 Task: Add an event with the title Second Conference: Industry Summit, date '2023/10/03', time 7:50 AM to 9:50 AMand add a description: Throughout the PIP Discussion, an emphasis will be placed on fostering a positive and growth-oriented mindset. The employee will be encouraged to take ownership of their development, ask questions, and seek clarification when needed. The supervisor will provide support, encouragement, and guidance to help the employee succeed.Select event color  Grape . Add location for the event as: 654 Dubai Creek, Dubai, UAE, logged in from the account softage.6@softage.netand send the event invitation to softage.5@softage.net and softage.7@softage.net. Set a reminder for the event Weekly on Sunday
Action: Mouse moved to (81, 88)
Screenshot: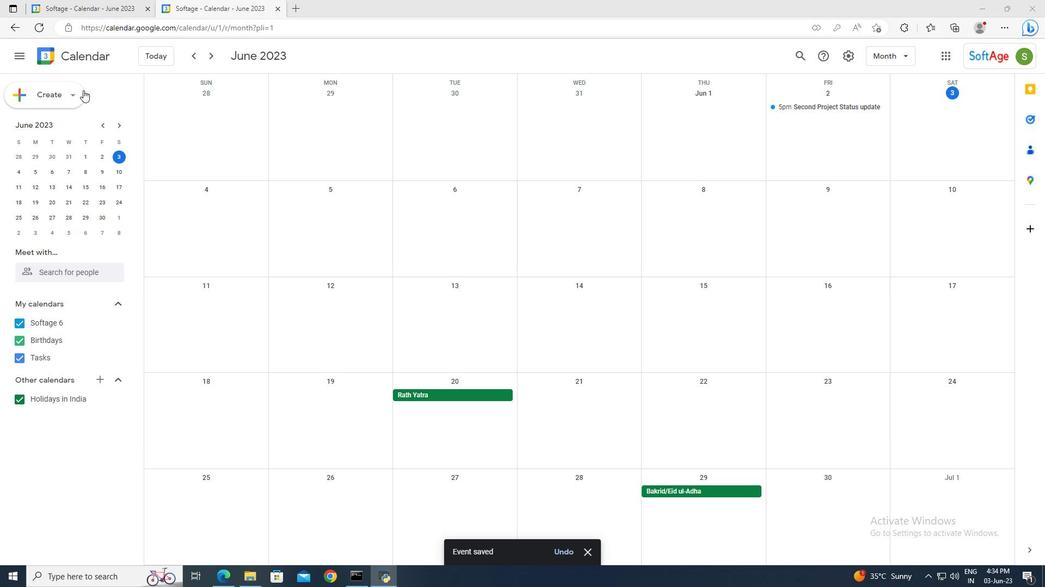 
Action: Mouse pressed left at (81, 88)
Screenshot: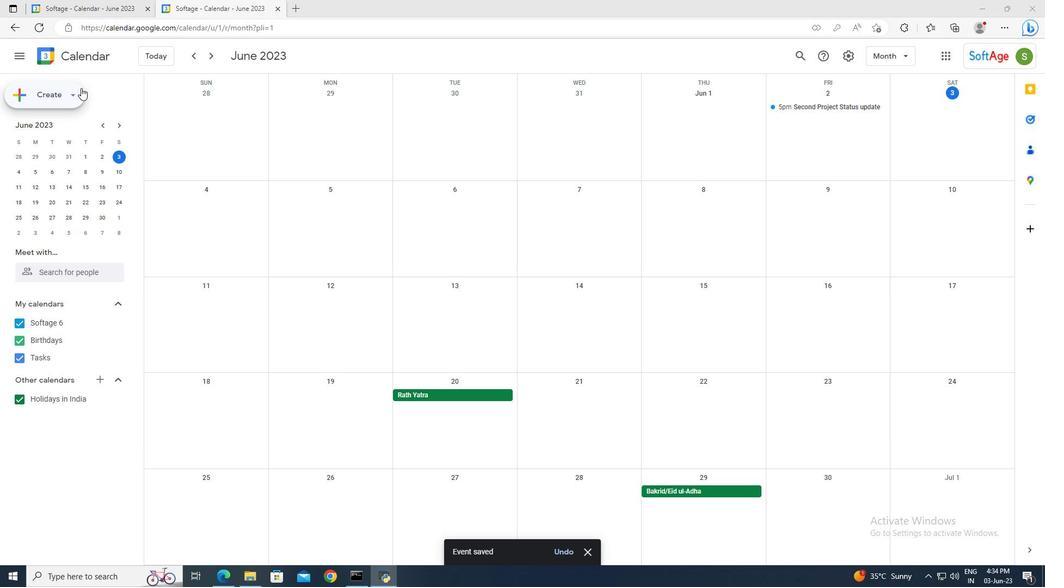 
Action: Mouse moved to (84, 124)
Screenshot: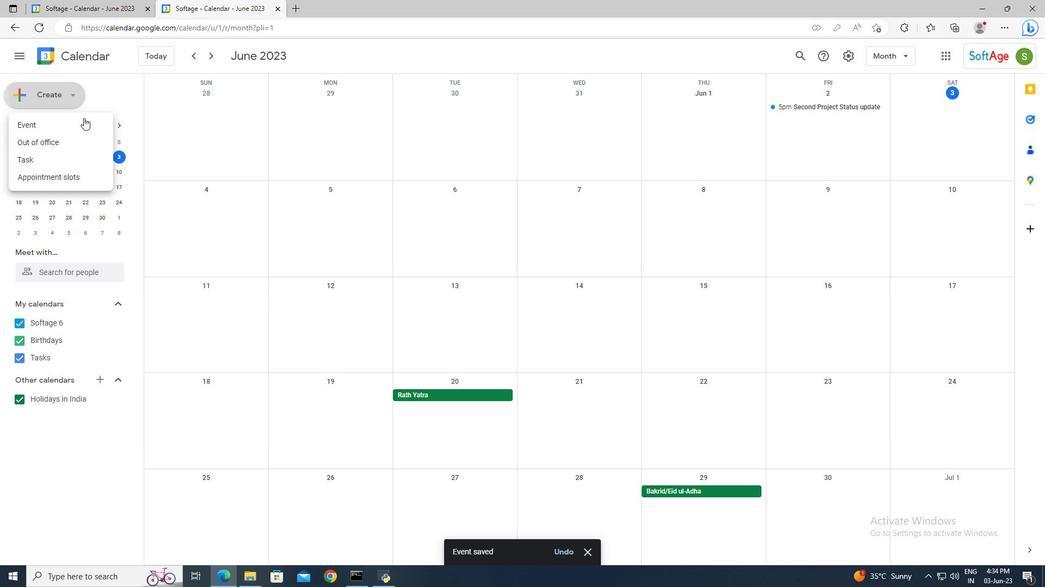 
Action: Mouse pressed left at (84, 124)
Screenshot: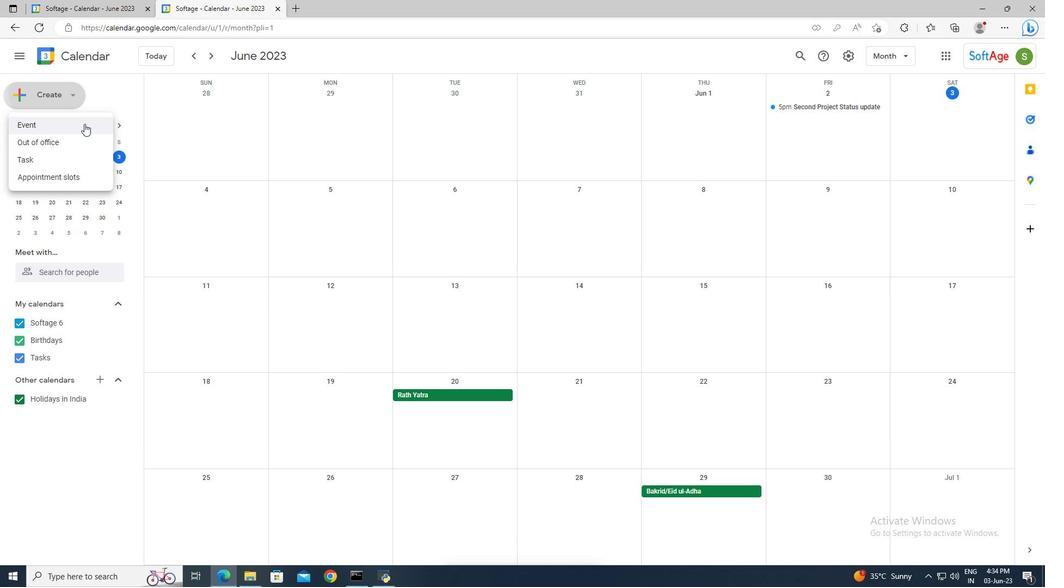 
Action: Mouse moved to (783, 370)
Screenshot: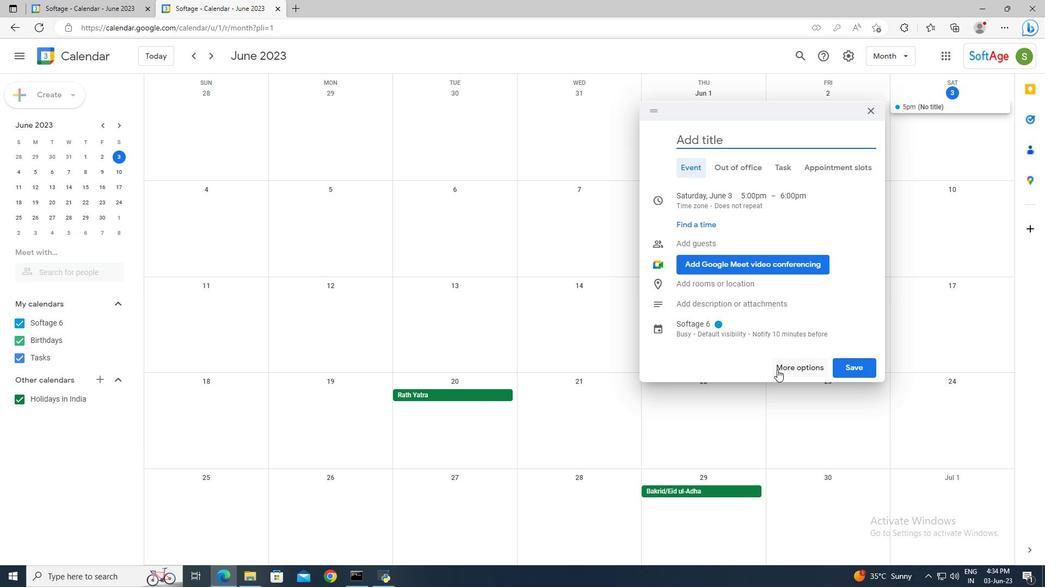 
Action: Mouse pressed left at (783, 370)
Screenshot: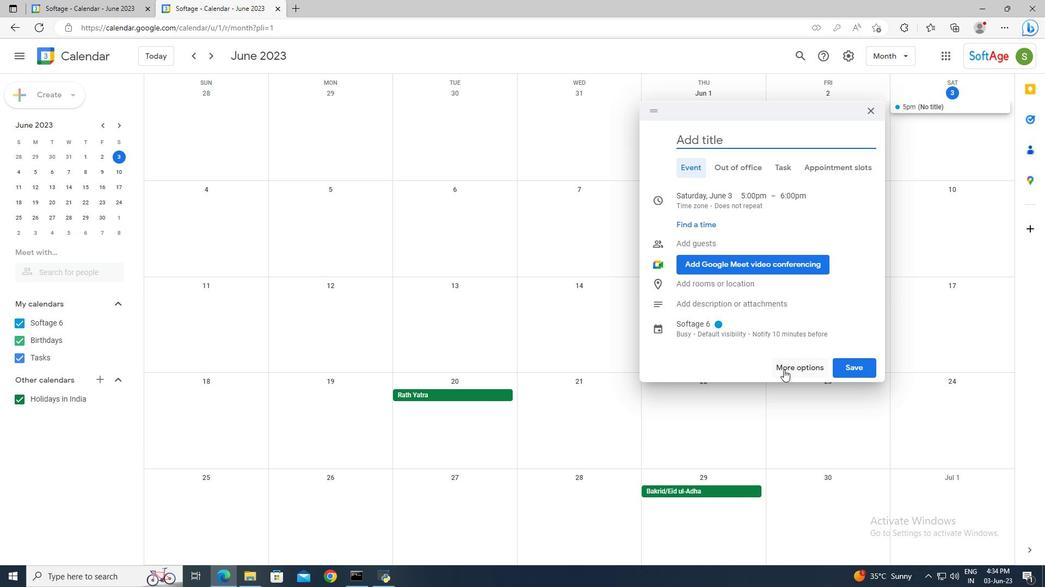 
Action: Mouse moved to (292, 64)
Screenshot: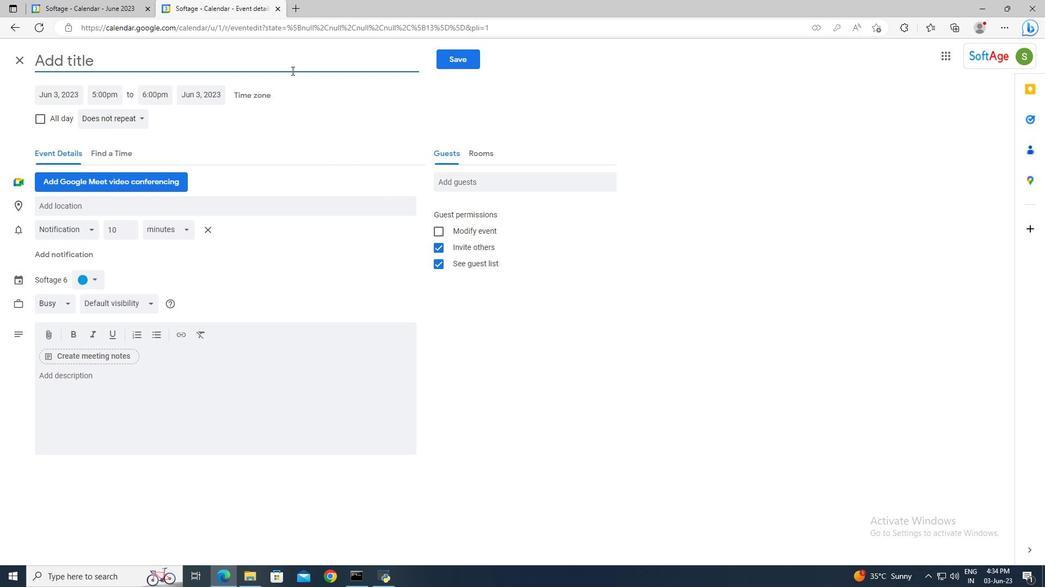 
Action: Mouse pressed left at (292, 64)
Screenshot: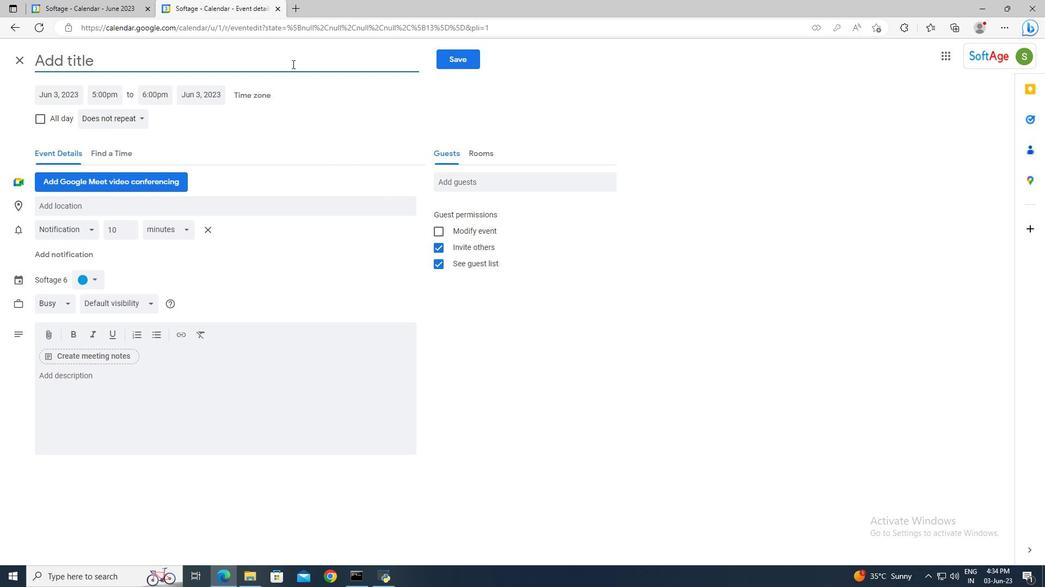 
Action: Key pressed <Key.shift>Second<Key.space><Key.shift>Conference<Key.shift>:<Key.space><Key.shift>Industry<Key.space><Key.shift><Key.shift><Key.shift><Key.shift><Key.shift><Key.shift><Key.shift><Key.shift>Summit
Screenshot: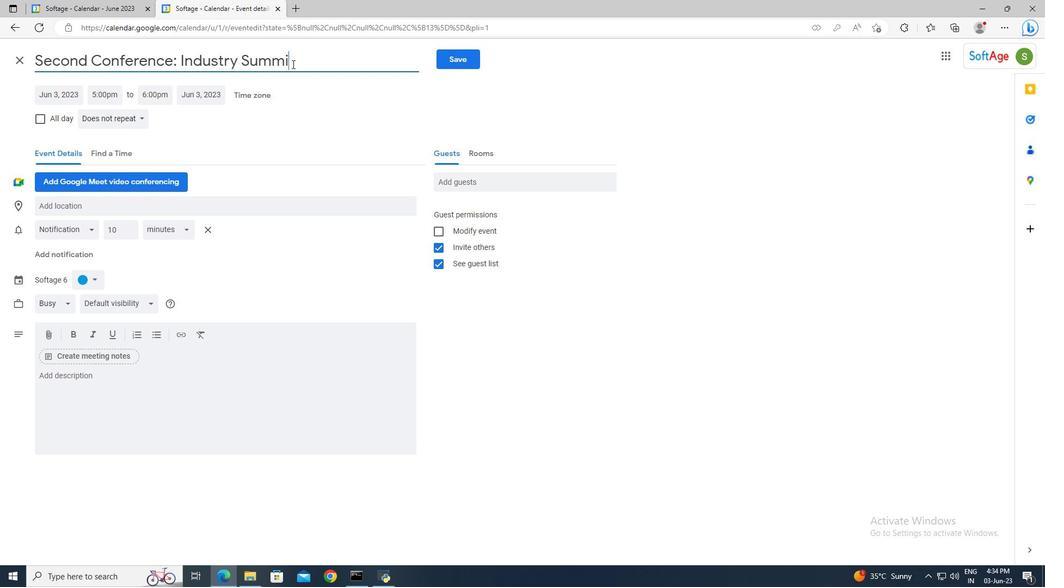 
Action: Mouse moved to (48, 96)
Screenshot: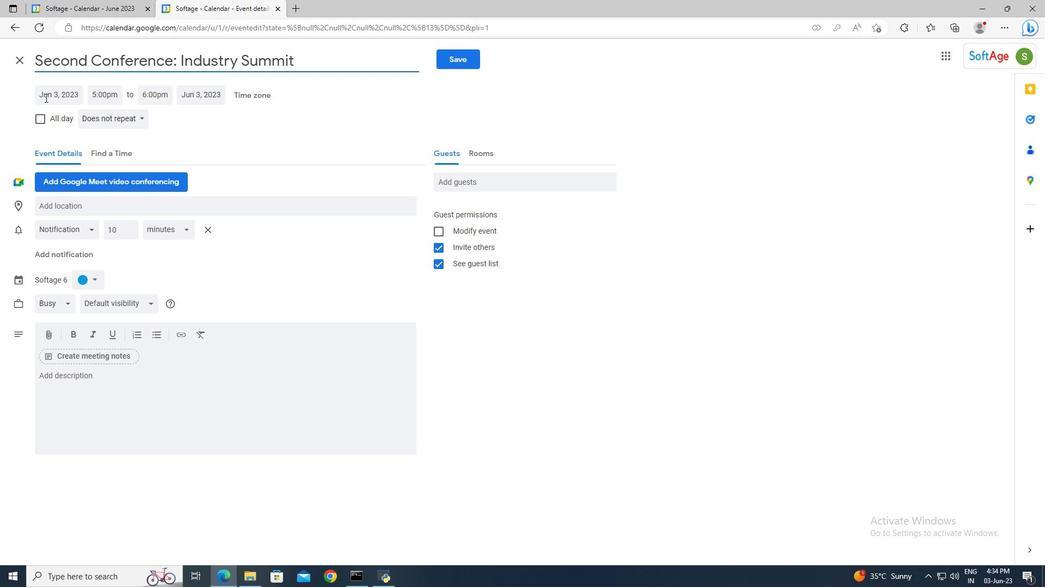 
Action: Mouse pressed left at (48, 96)
Screenshot: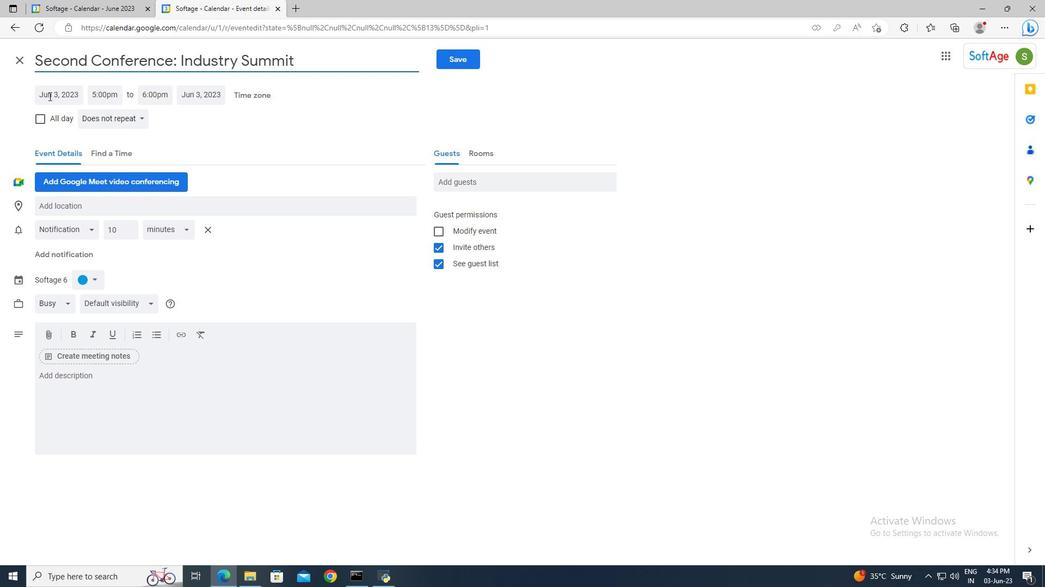 
Action: Mouse moved to (168, 117)
Screenshot: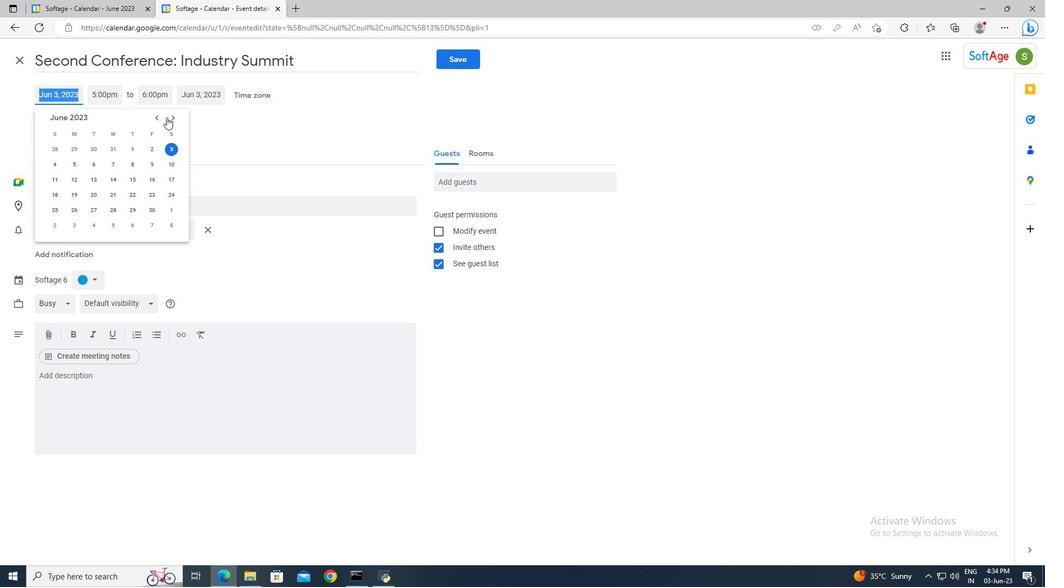 
Action: Mouse pressed left at (168, 117)
Screenshot: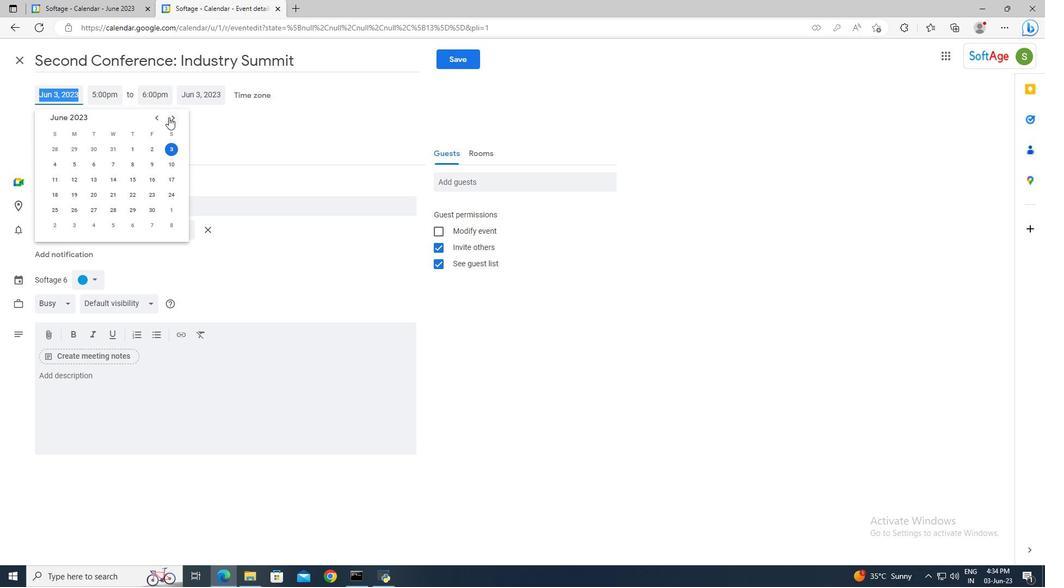 
Action: Mouse pressed left at (168, 117)
Screenshot: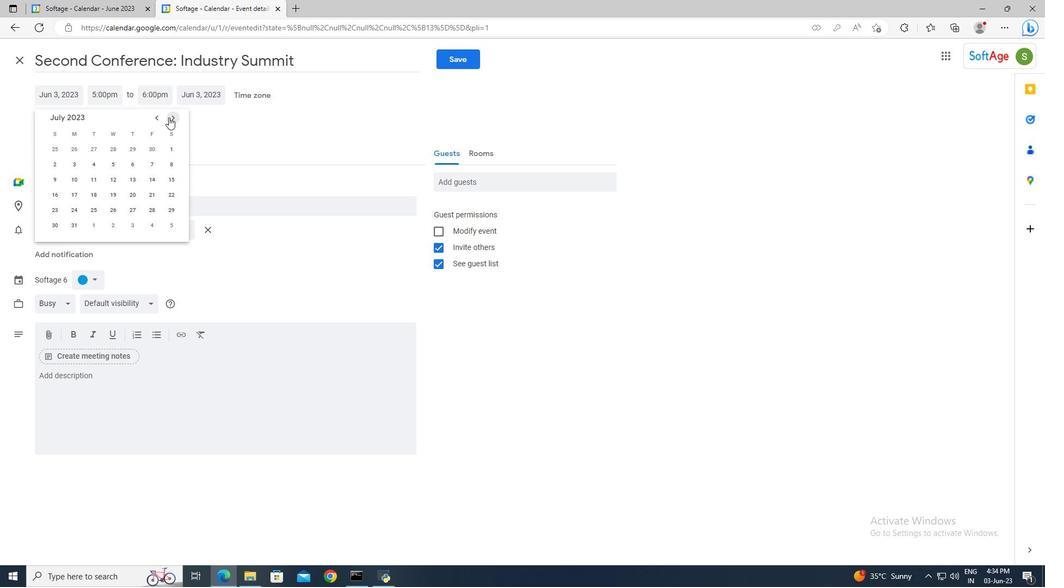 
Action: Mouse pressed left at (168, 117)
Screenshot: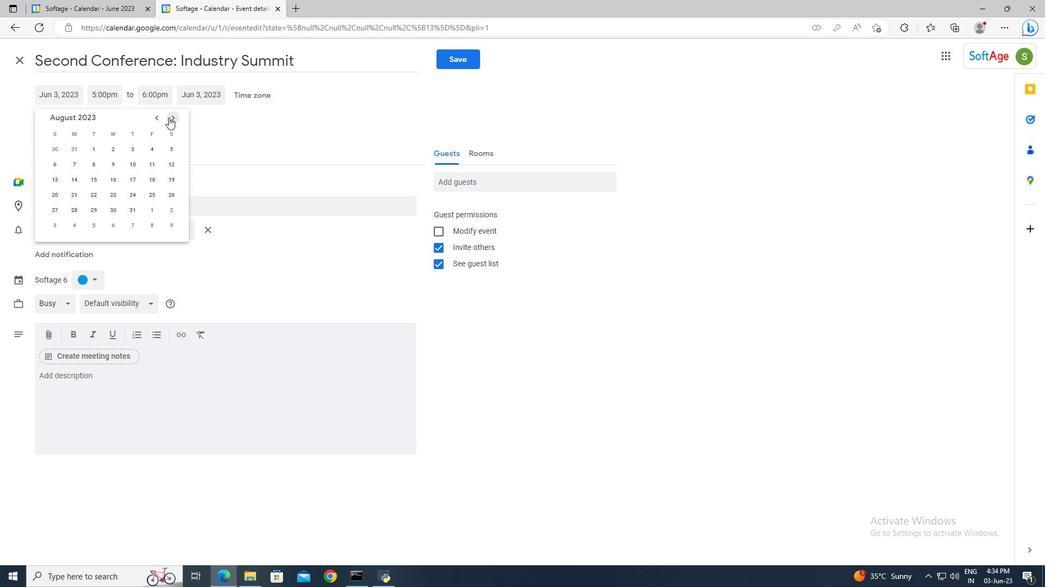 
Action: Mouse pressed left at (168, 117)
Screenshot: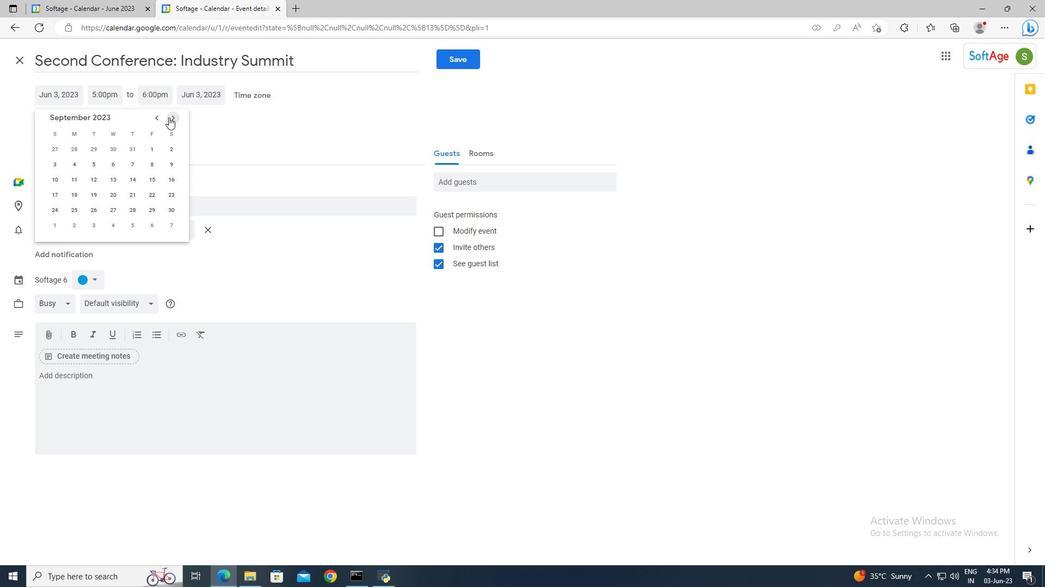 
Action: Mouse moved to (96, 150)
Screenshot: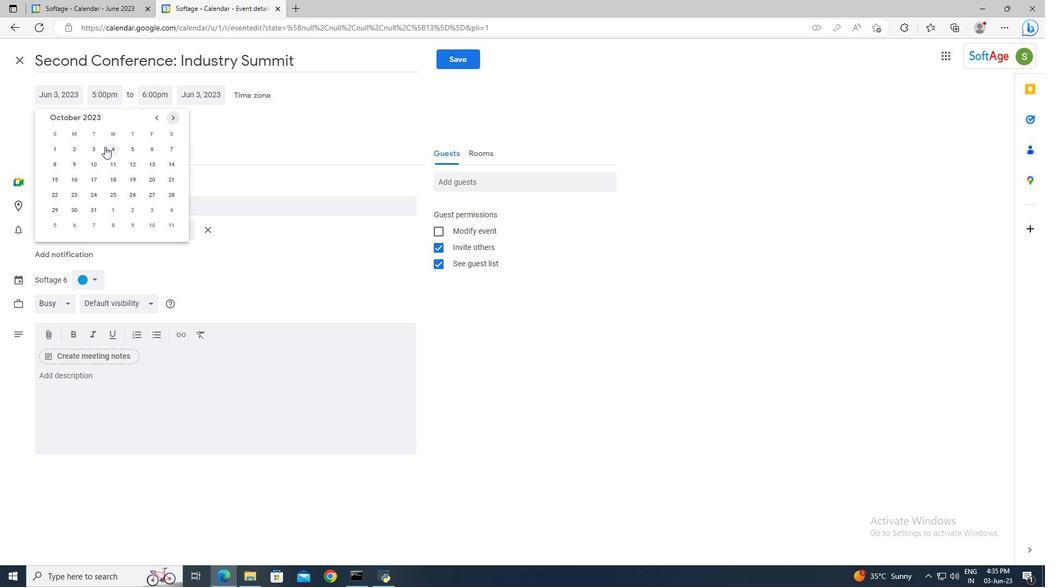 
Action: Mouse pressed left at (96, 150)
Screenshot: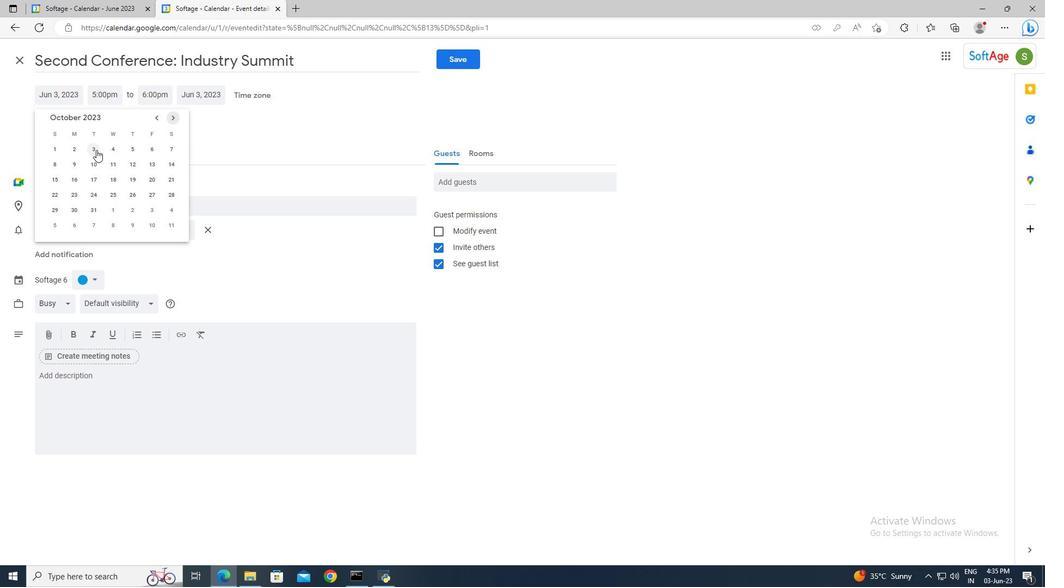 
Action: Mouse moved to (112, 94)
Screenshot: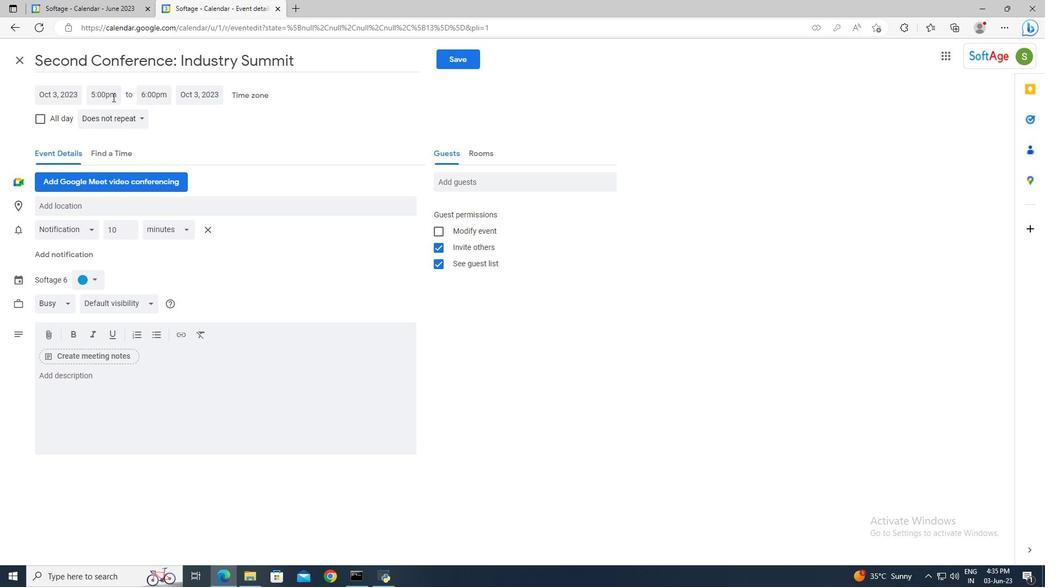 
Action: Mouse pressed left at (112, 94)
Screenshot: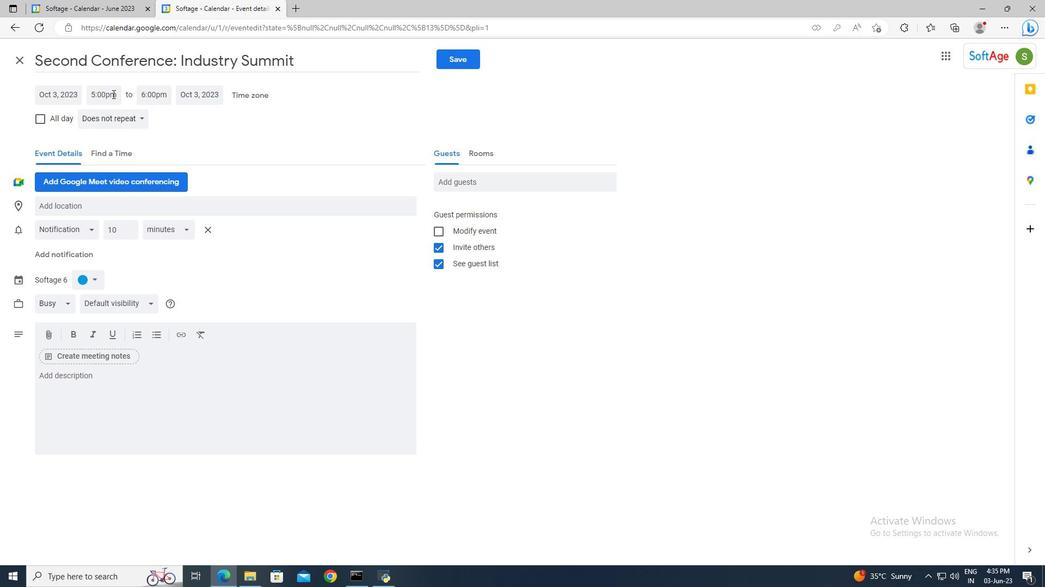 
Action: Key pressed 7<Key.shift_r>:50am<Key.enter><Key.tab>9<Key.shift>:50<Key.enter>
Screenshot: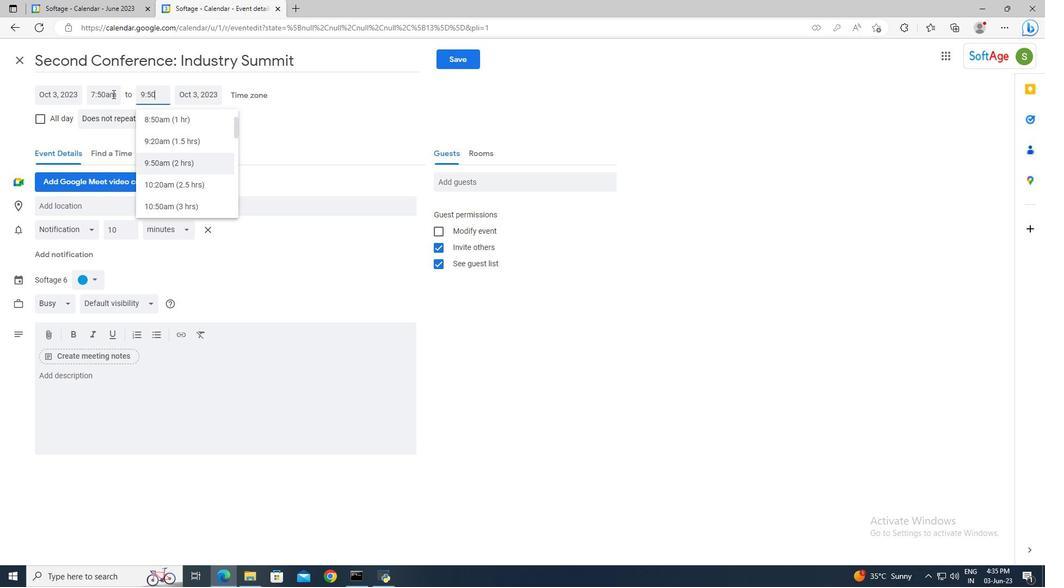 
Action: Mouse moved to (122, 379)
Screenshot: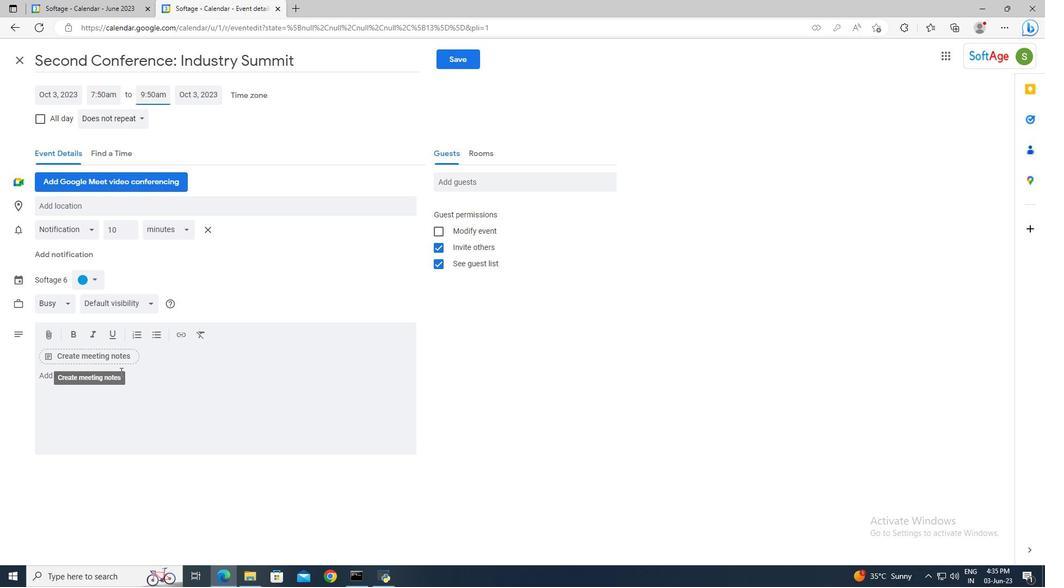 
Action: Mouse pressed left at (122, 379)
Screenshot: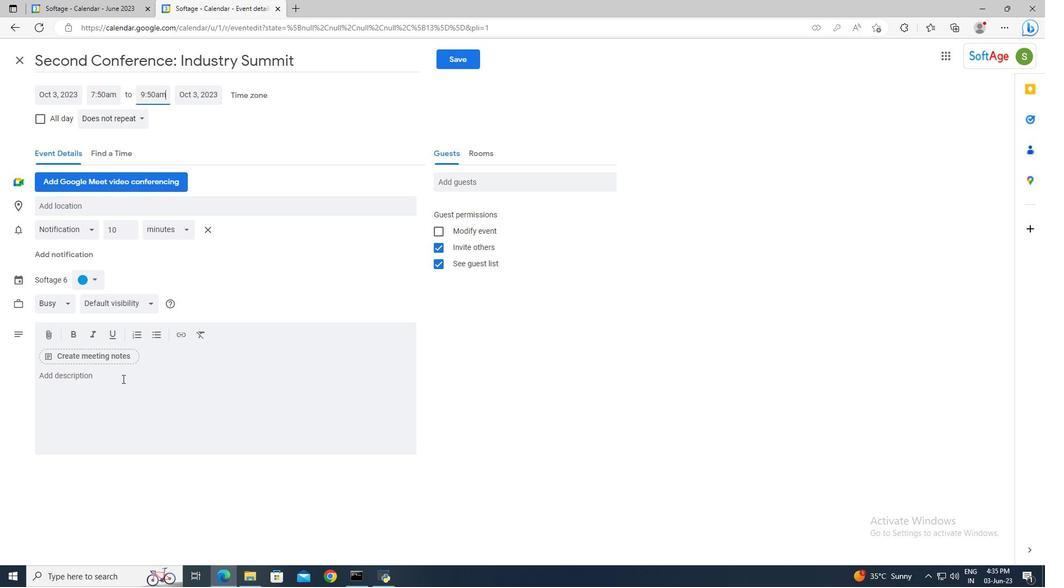 
Action: Key pressed <Key.shift>Throughout<Key.space>the<Key.space><Key.shift>PIP<Key.space><Key.shift>Discussion,<Key.space>an<Key.space>emphasis<Key.space>will<Key.space>be<Key.space>placed<Key.space>on<Key.space>fostering<Key.space>a<Key.space>positive<Key.space>and<Key.space>growth-oriented<Key.space>mindset.<Key.space><Key.shift>The<Key.space>employee<Key.space>will<Key.space>be<Key.space>encouraged<Key.space>to<Key.space>take<Key.space>ownership<Key.space>of<Key.space>their<Key.space>development,<Key.space>ask<Key.space>questions,<Key.space>and<Key.space>seek<Key.space>clarification<Key.space>when<Key.space>needed.<Key.space><Key.shift>The<Key.space>supervisor<Key.space>will<Key.space>provide<Key.space>support<Key.space><Key.backspace>,<Key.space>encouragement,<Key.space>and<Key.space>guidance<Key.space>to<Key.space>help<Key.space>the<Key.space>employee<Key.space>succeed.
Screenshot: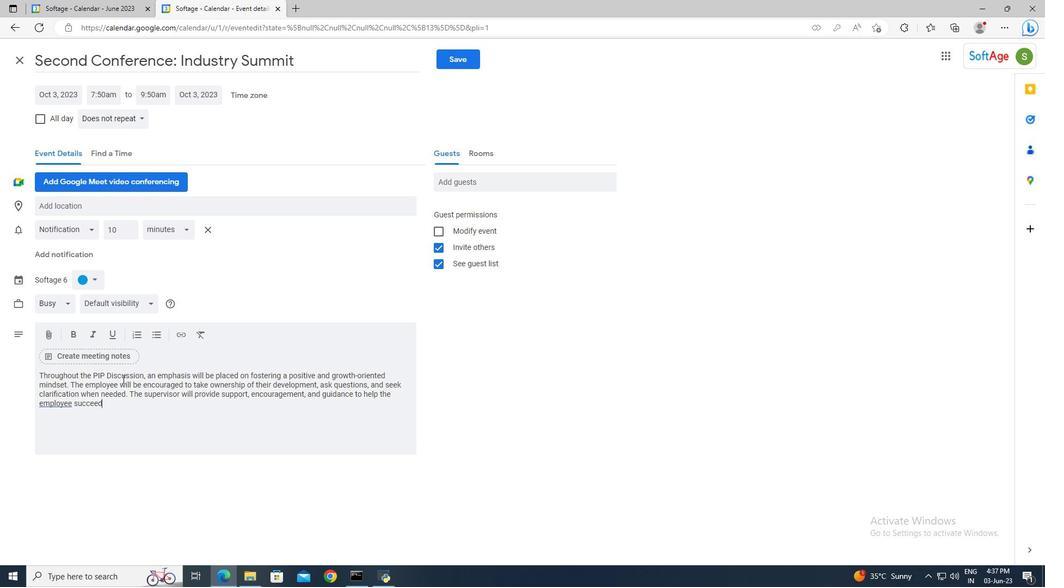 
Action: Mouse moved to (93, 271)
Screenshot: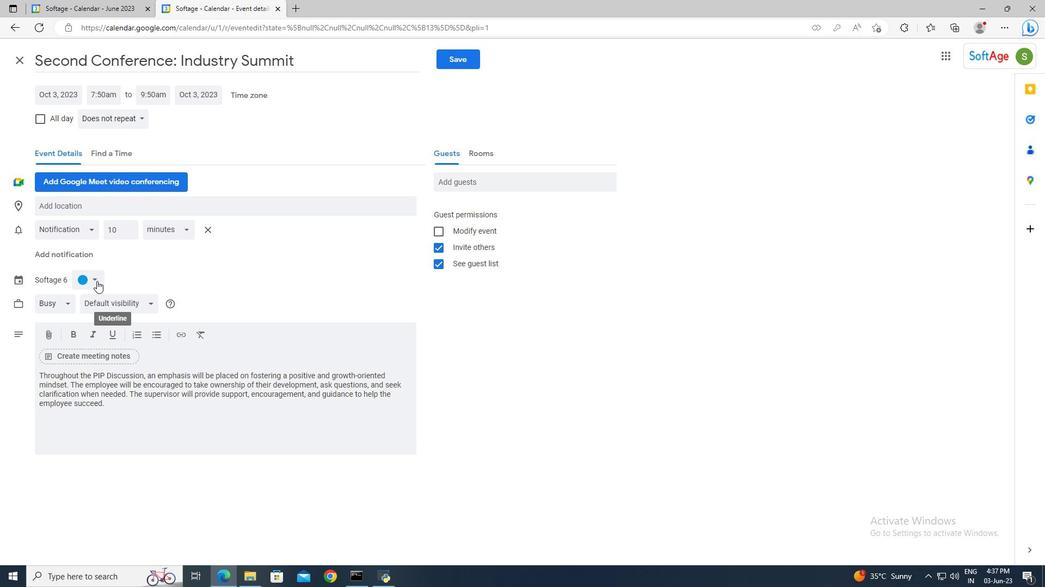 
Action: Mouse pressed left at (93, 271)
Screenshot: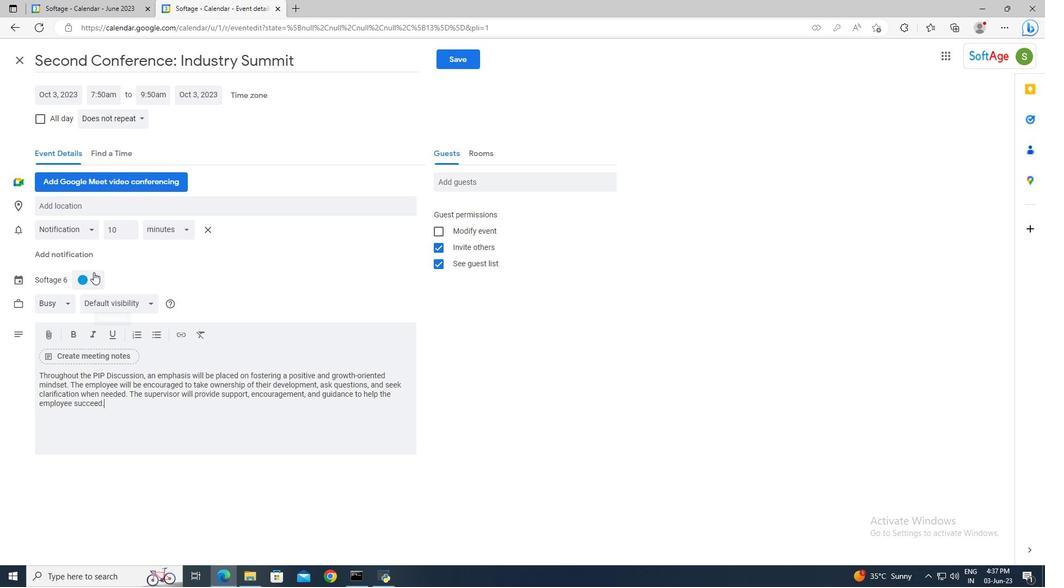 
Action: Mouse moved to (97, 332)
Screenshot: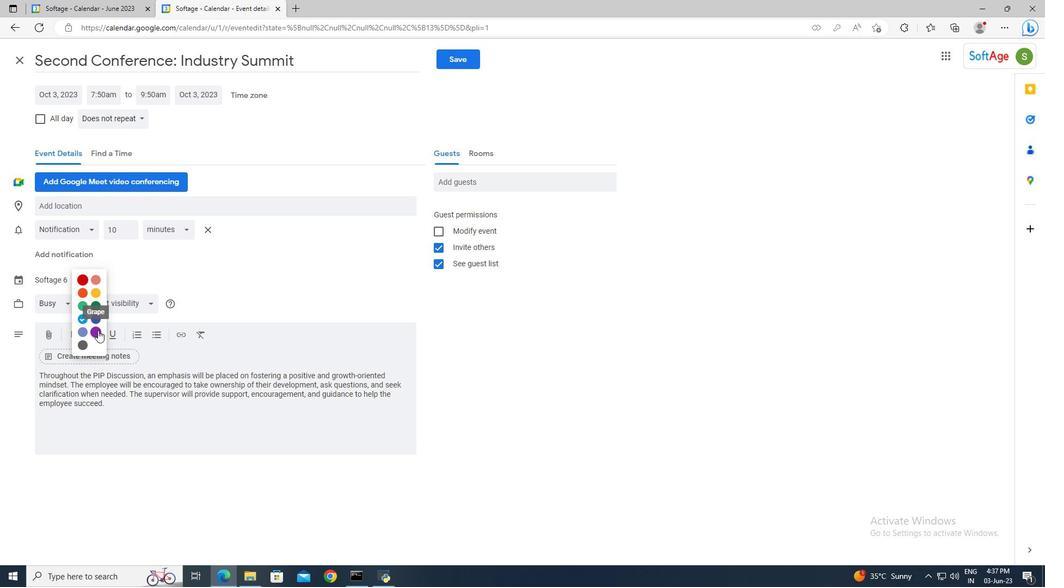 
Action: Mouse pressed left at (97, 332)
Screenshot: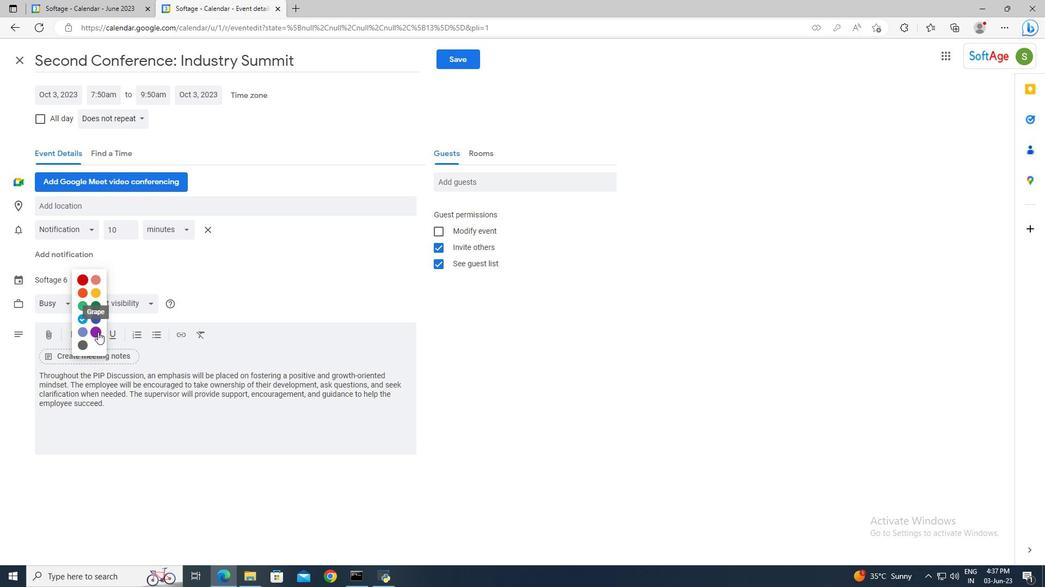 
Action: Mouse moved to (102, 212)
Screenshot: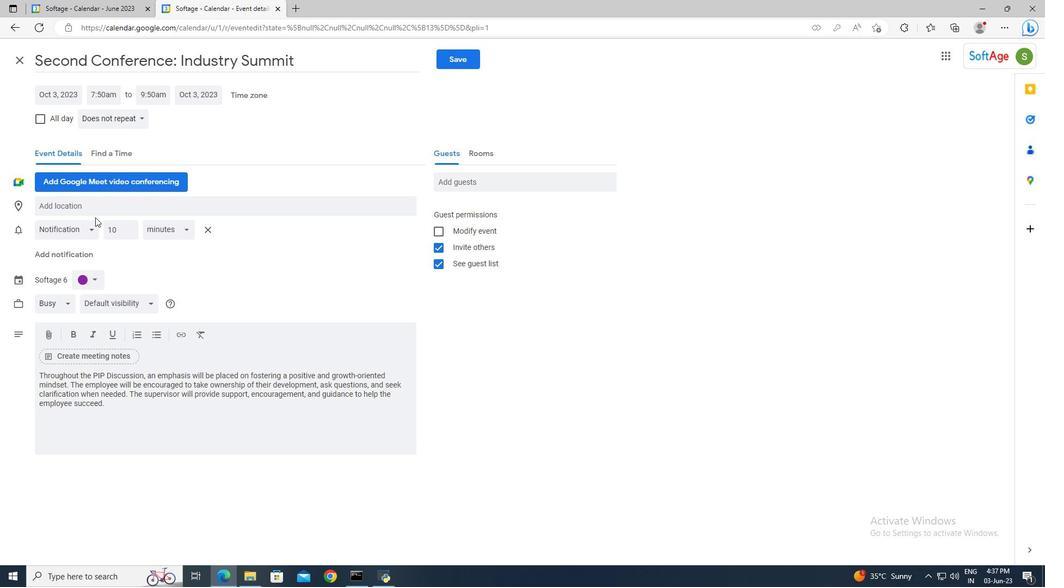
Action: Mouse pressed left at (102, 212)
Screenshot: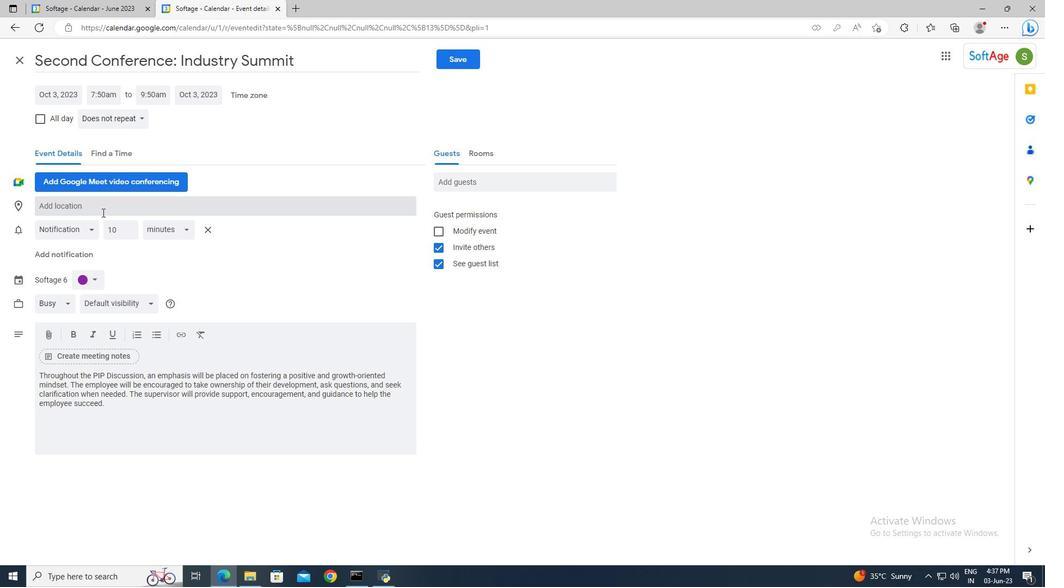 
Action: Mouse moved to (102, 212)
Screenshot: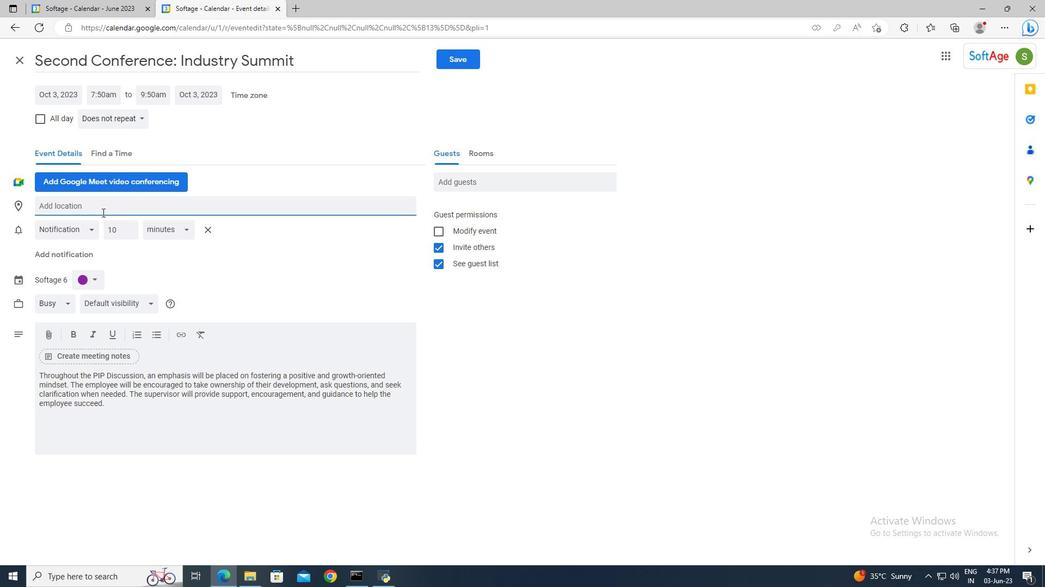 
Action: Key pressed 654<Key.space><Key.shift>Dubai<Key.space><Key.shift>Cree
Screenshot: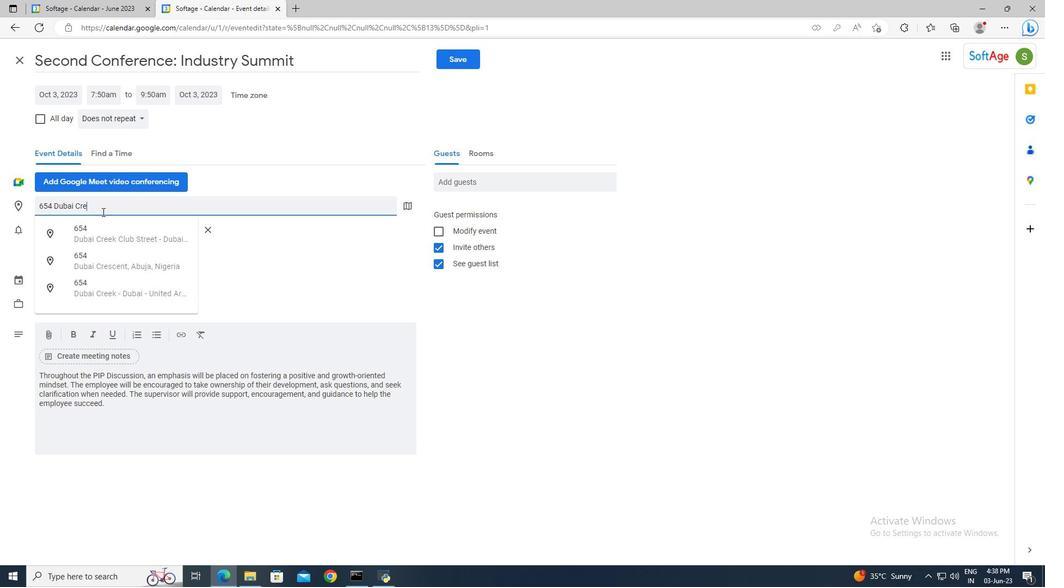 
Action: Mouse moved to (102, 211)
Screenshot: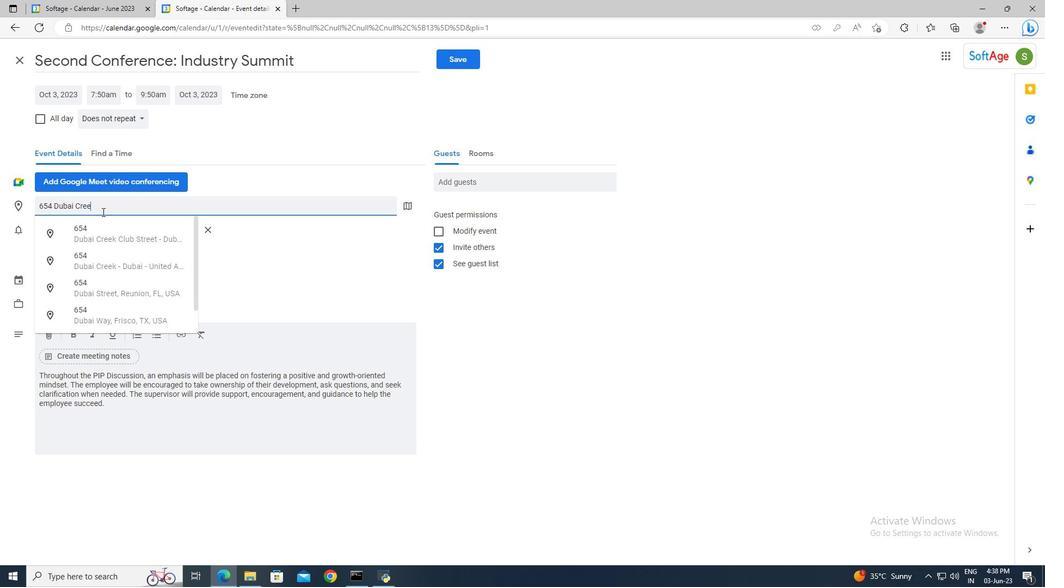 
Action: Key pressed k,<Key.space><Key.shift>Dubai,<Key.space><Key.shift>UAE
Screenshot: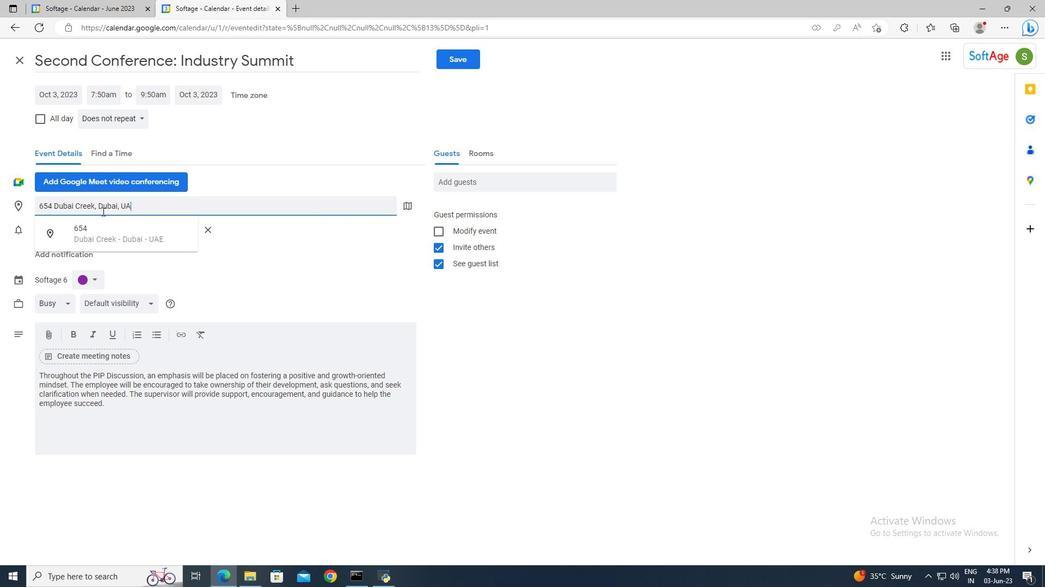 
Action: Mouse moved to (114, 239)
Screenshot: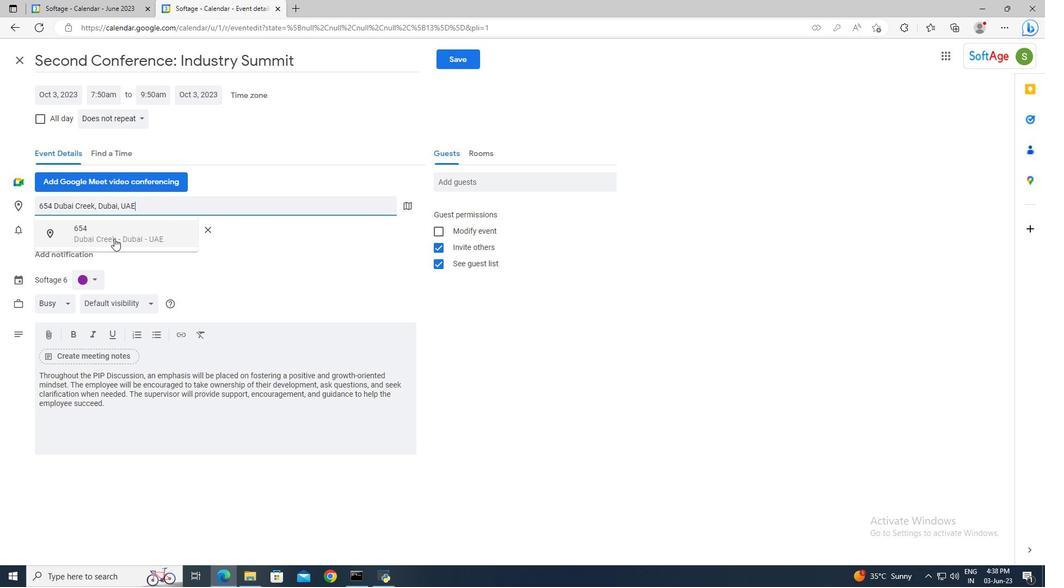 
Action: Mouse pressed left at (114, 239)
Screenshot: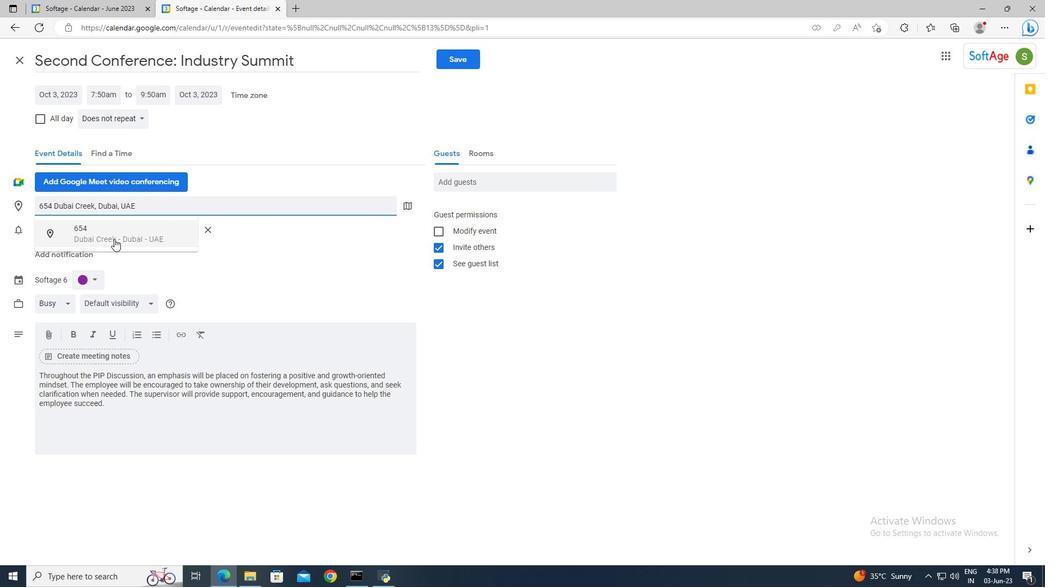 
Action: Mouse moved to (457, 186)
Screenshot: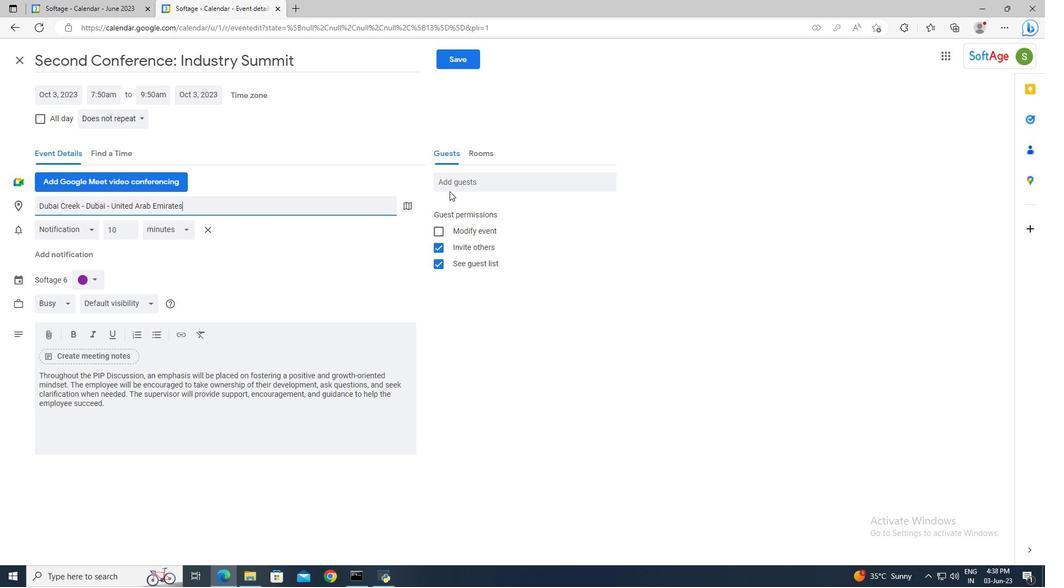 
Action: Mouse pressed left at (457, 186)
Screenshot: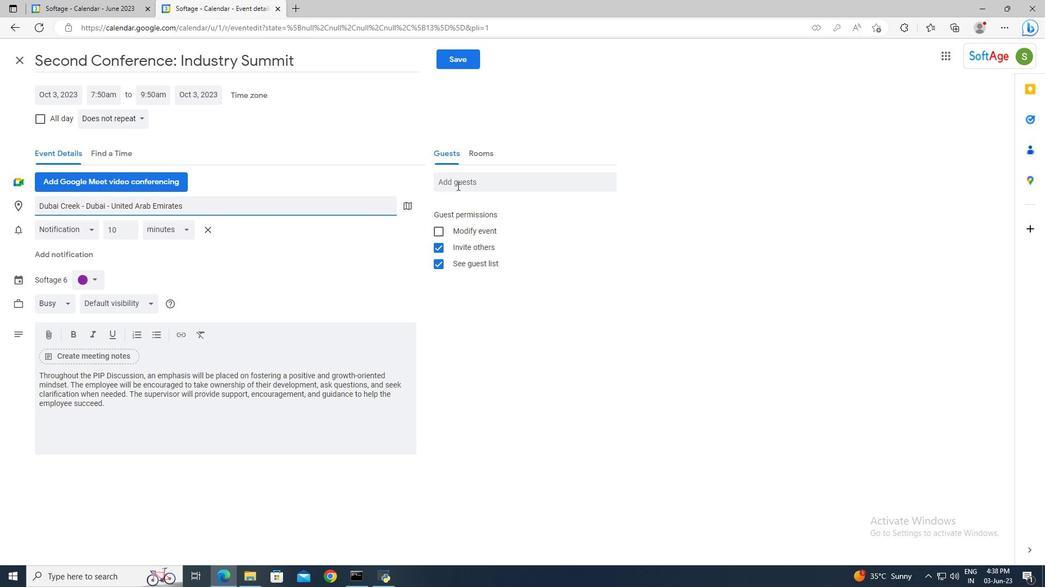 
Action: Mouse moved to (450, 190)
Screenshot: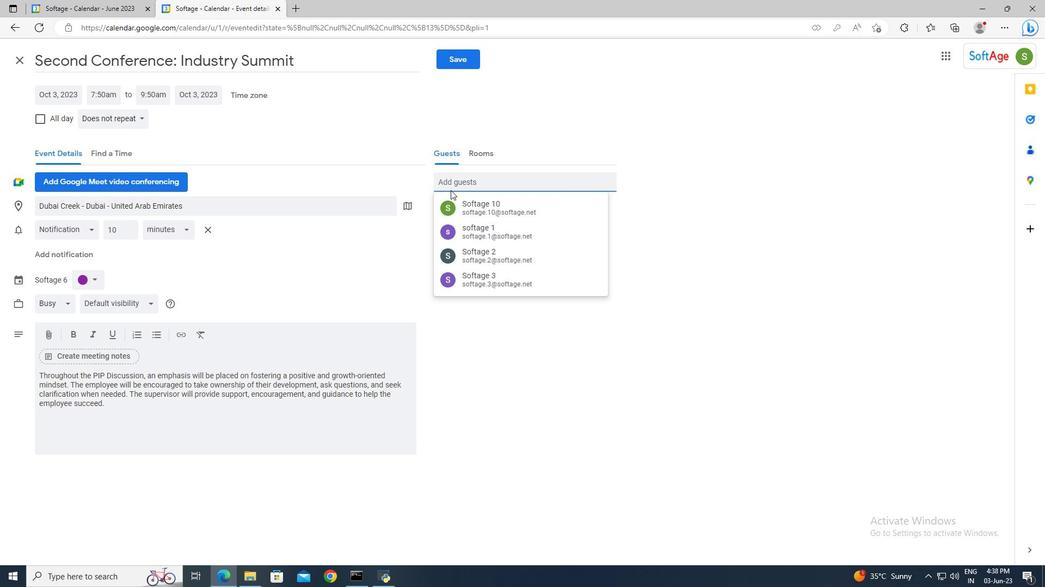 
Action: Key pressed softage.
Screenshot: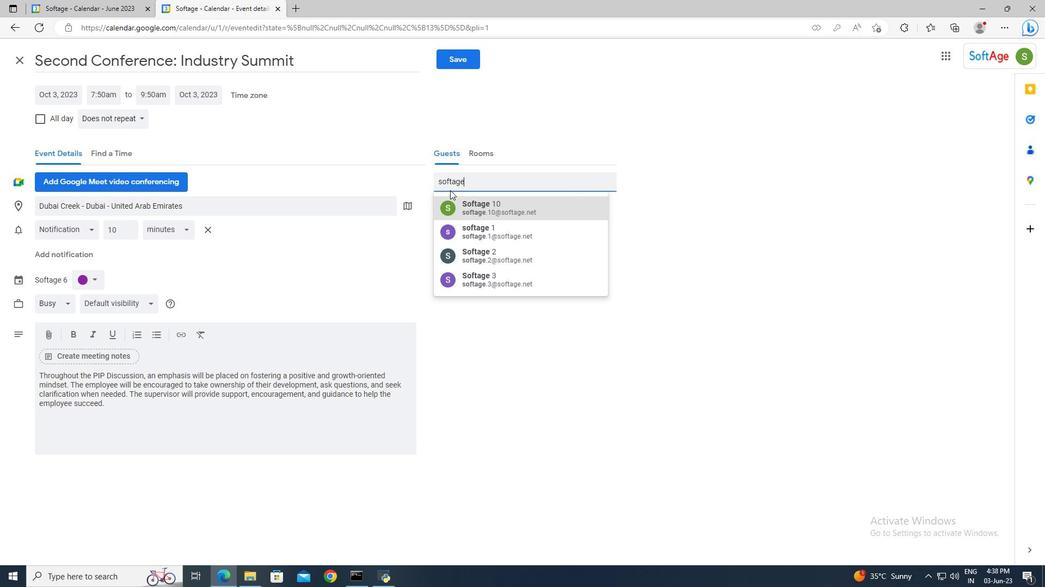 
Action: Mouse moved to (450, 190)
Screenshot: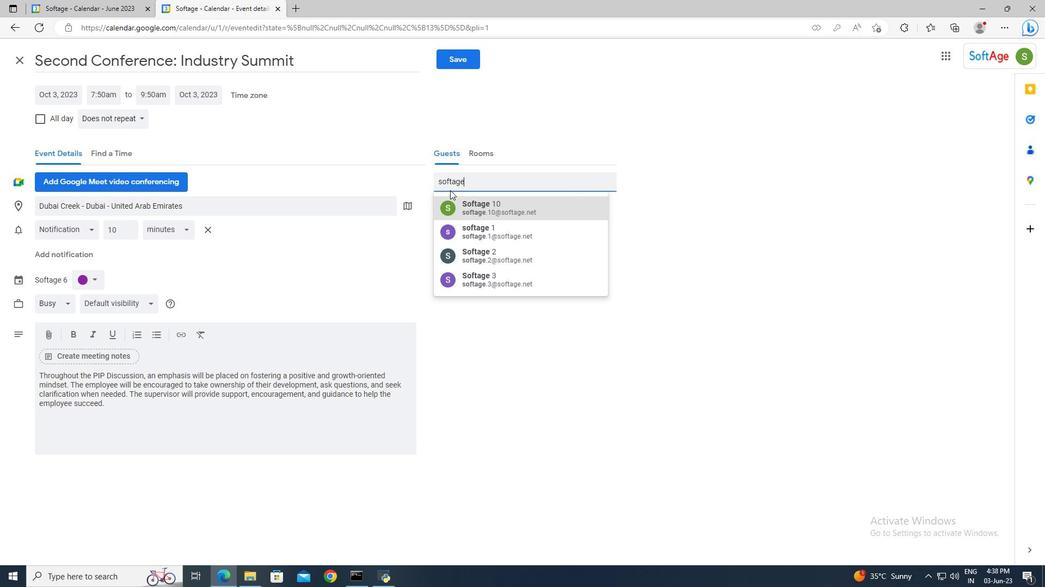 
Action: Key pressed 5<Key.shift>@softage.net<Key.enter>softage.7<Key.shift>@softage.net<Key.enter>
Screenshot: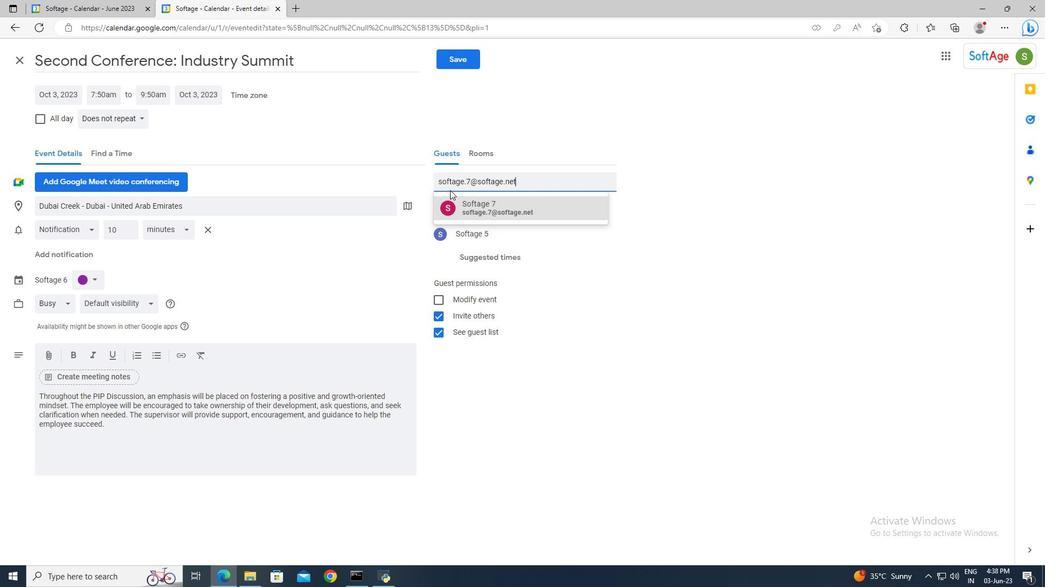 
Action: Mouse moved to (142, 120)
Screenshot: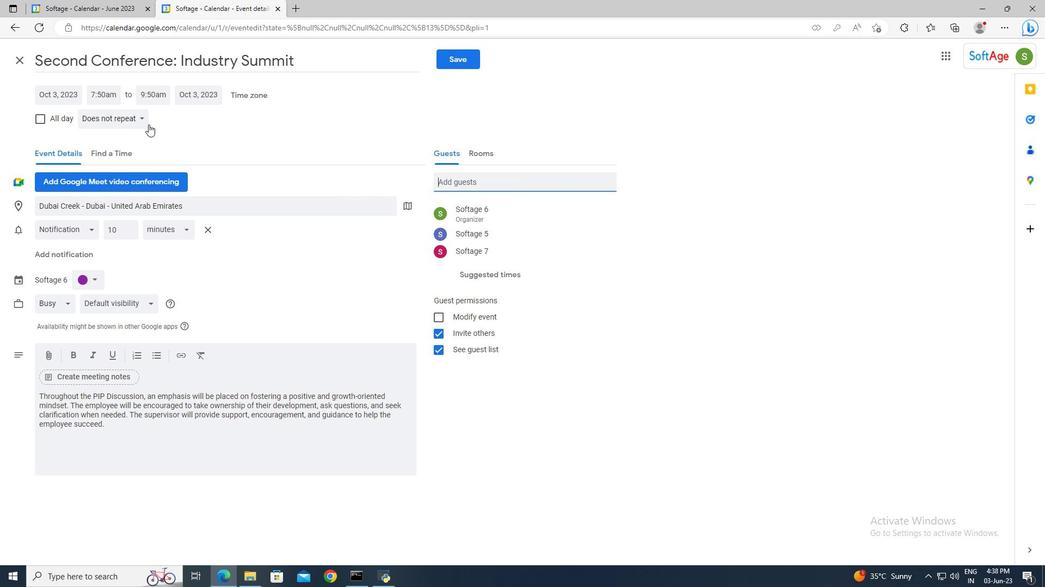 
Action: Mouse pressed left at (142, 120)
Screenshot: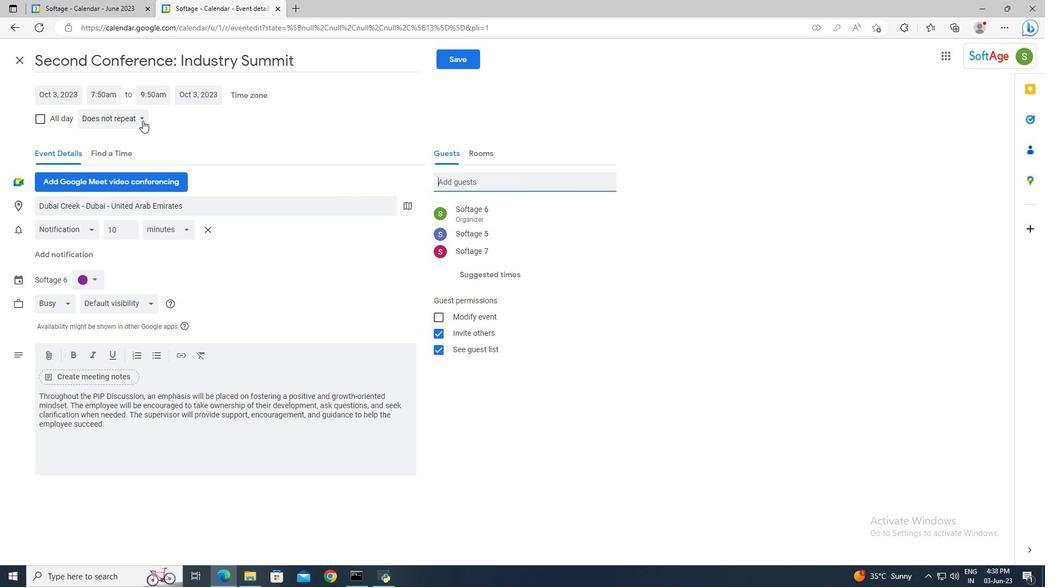 
Action: Mouse moved to (152, 234)
Screenshot: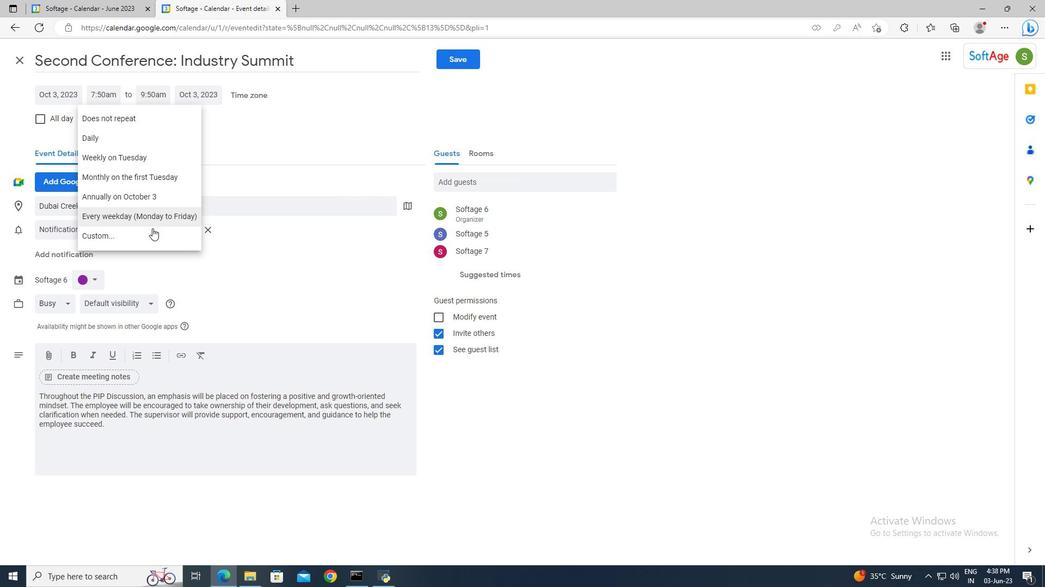 
Action: Mouse pressed left at (152, 234)
Screenshot: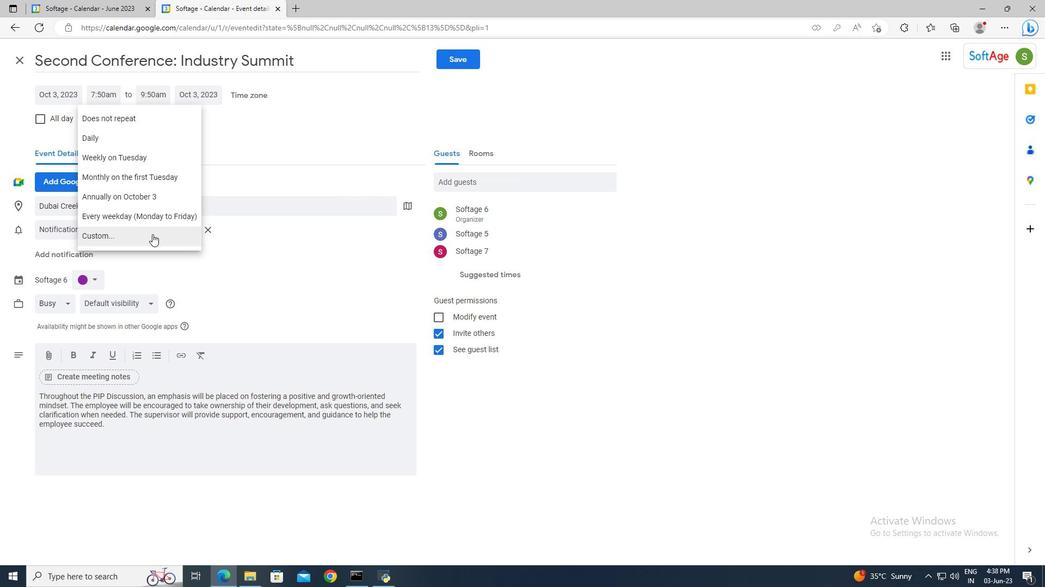 
Action: Mouse moved to (435, 282)
Screenshot: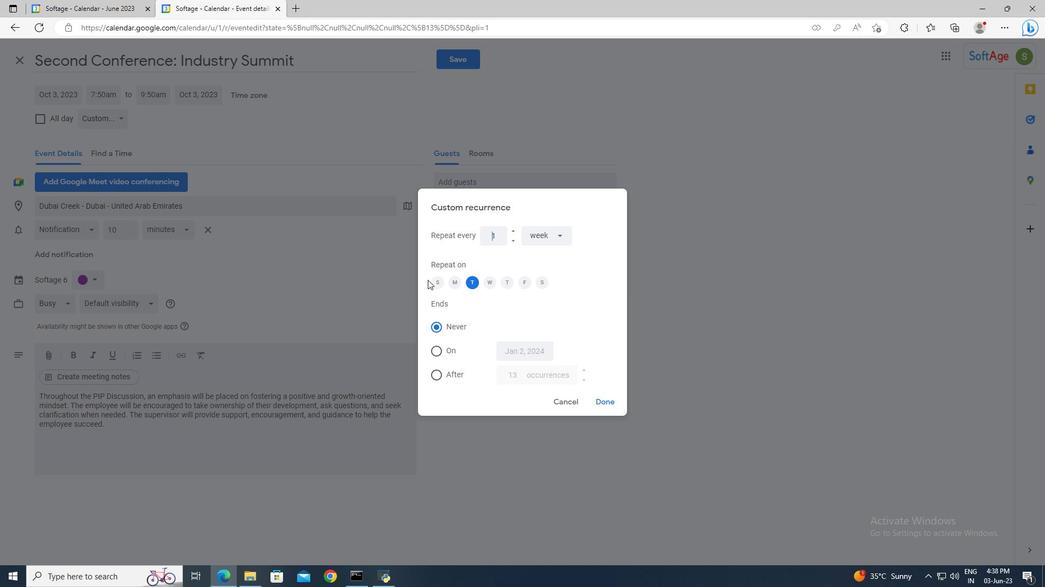 
Action: Mouse pressed left at (435, 282)
Screenshot: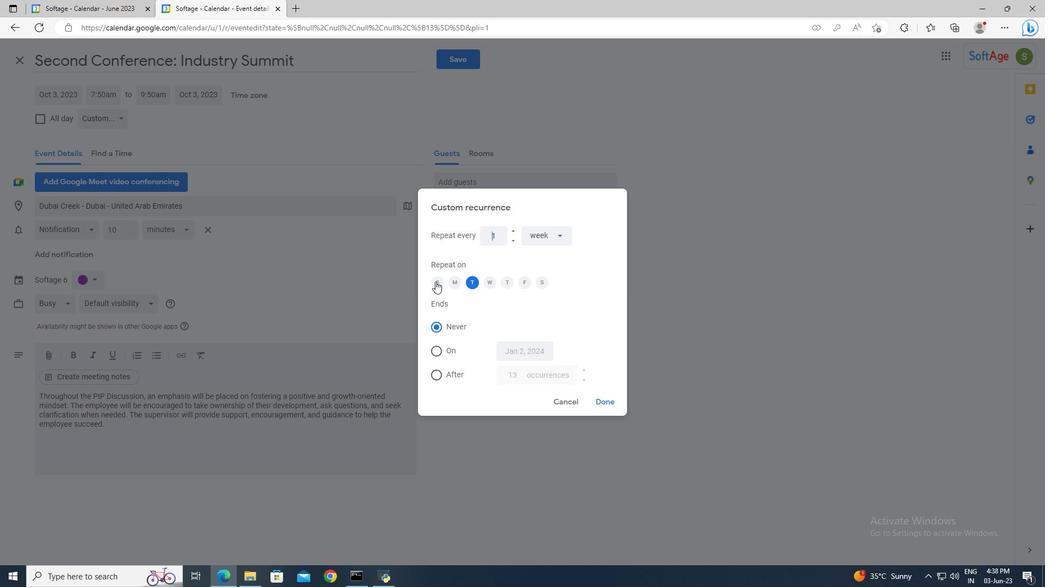 
Action: Mouse moved to (467, 284)
Screenshot: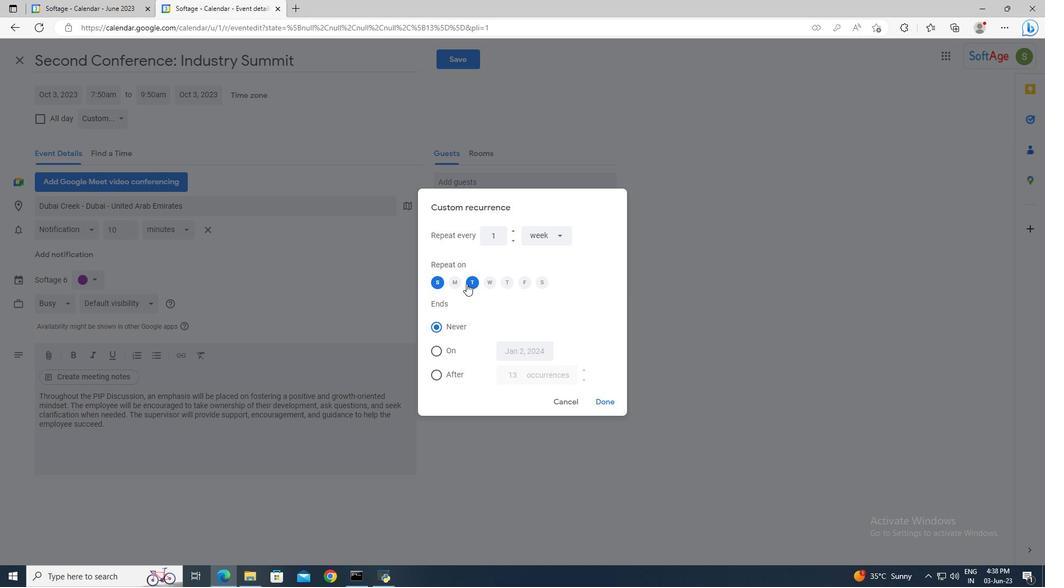 
Action: Mouse pressed left at (467, 284)
Screenshot: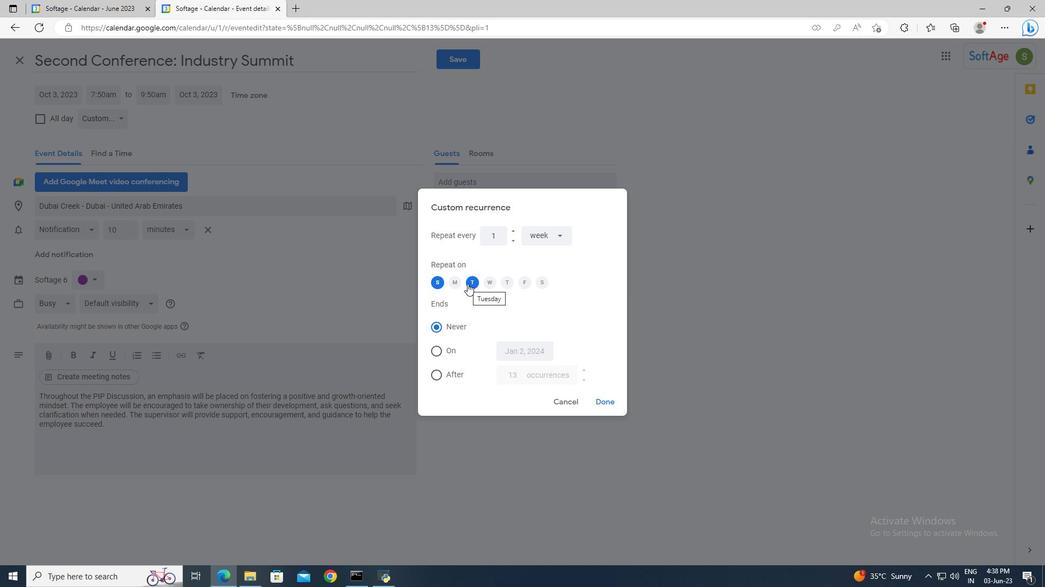 
Action: Mouse moved to (600, 399)
Screenshot: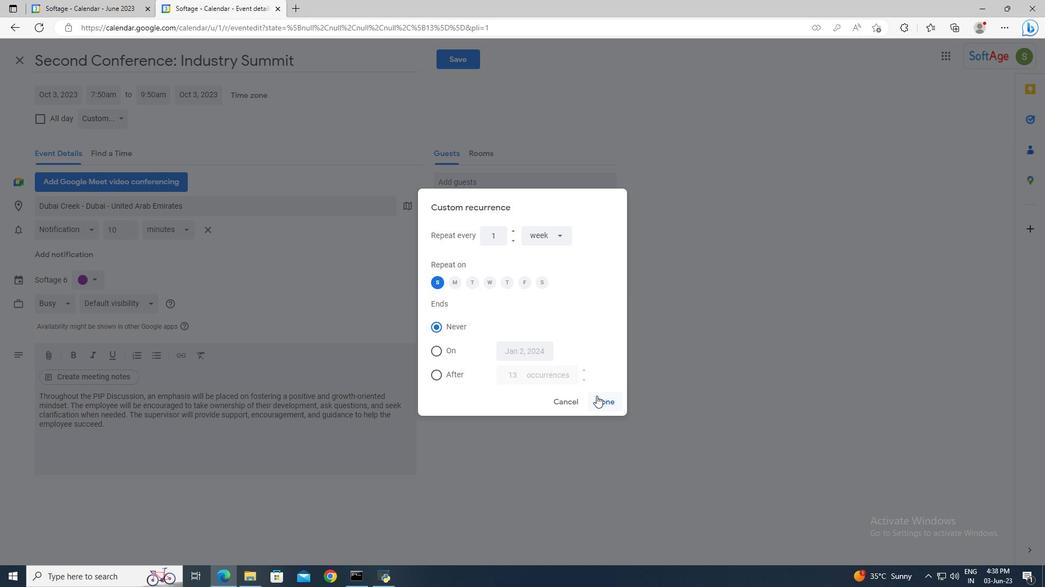 
Action: Mouse pressed left at (600, 399)
Screenshot: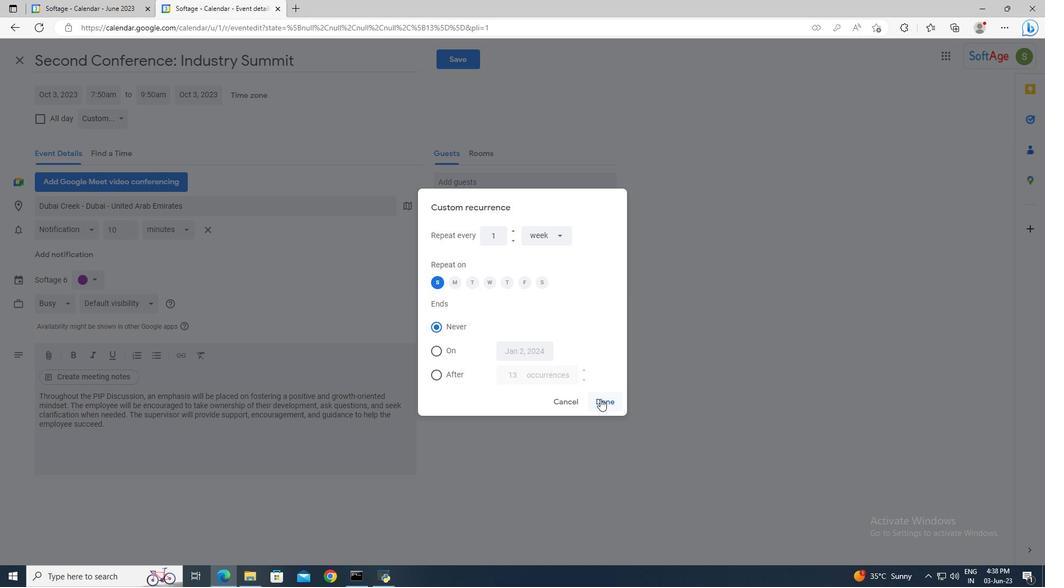 
Action: Mouse moved to (474, 65)
Screenshot: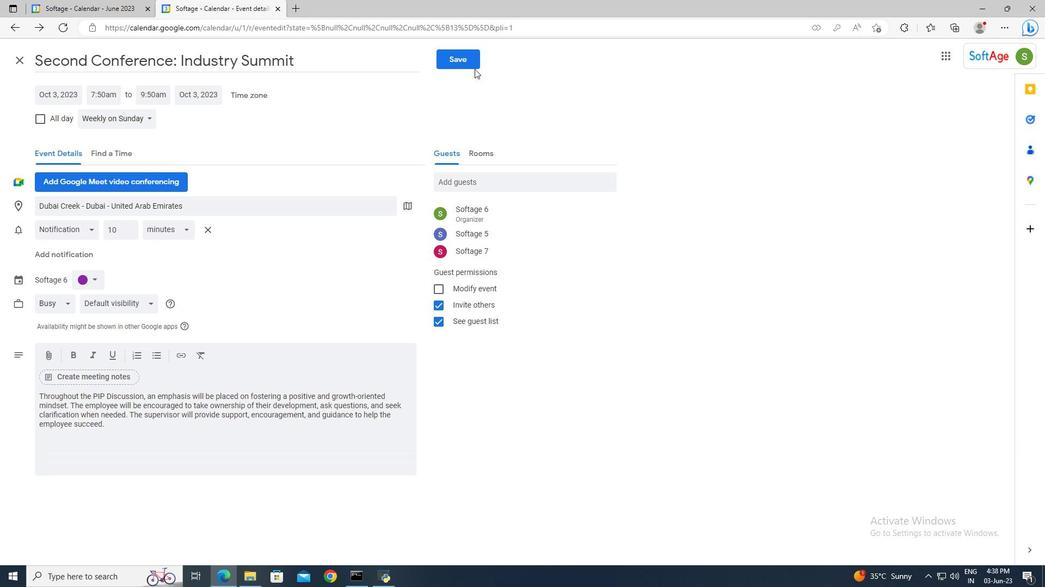 
Action: Mouse pressed left at (474, 65)
Screenshot: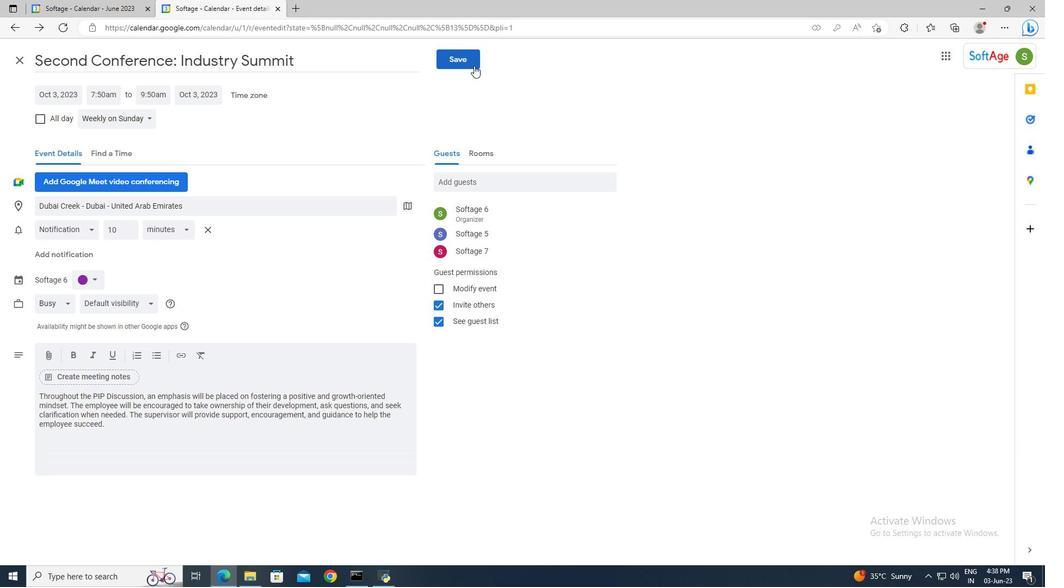 
Action: Mouse moved to (621, 324)
Screenshot: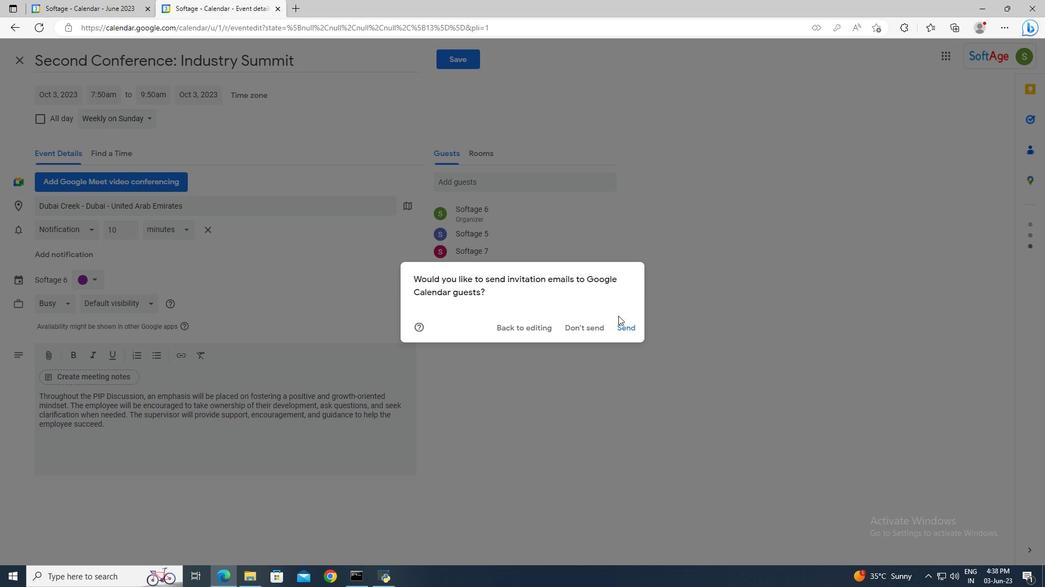
Action: Mouse pressed left at (621, 324)
Screenshot: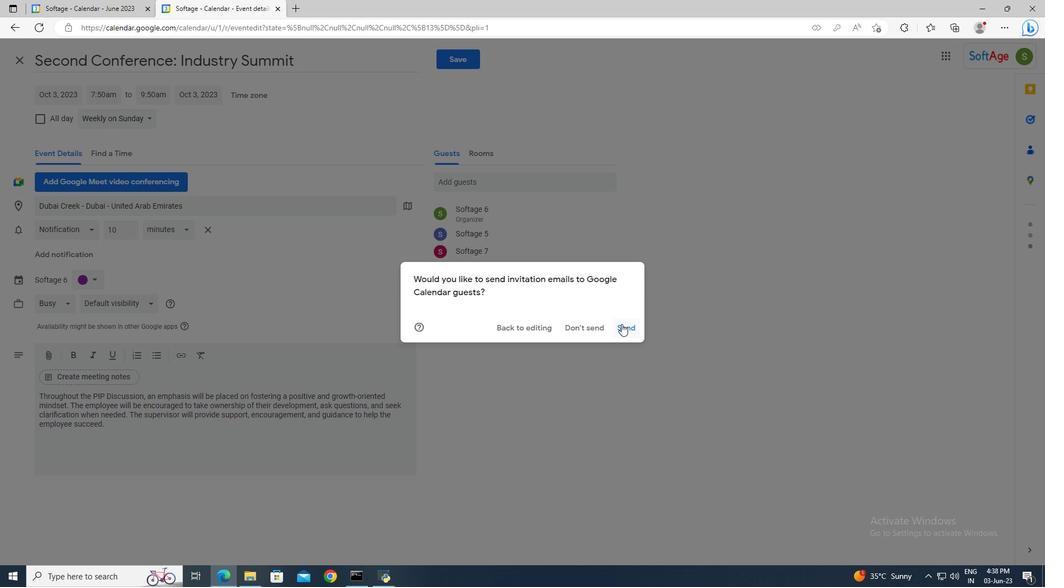 
